 Task: Create in the project AgileGuru and in the Backlog issue 'Create a new online platform for online creative writing courses with advanced writing tools and peer review features' a child issue 'Kubernetes cluster backup and recovery testing and remediation', and assign it to team member softage.2@softage.net. Create in the project AgileGuru and in the Backlog issue 'Implement a new cloud-based project management system for a company with advanced project tracking and reporting features' a child issue 'Integration with point of sale systems', and assign it to team member softage.3@softage.net
Action: Mouse moved to (237, 59)
Screenshot: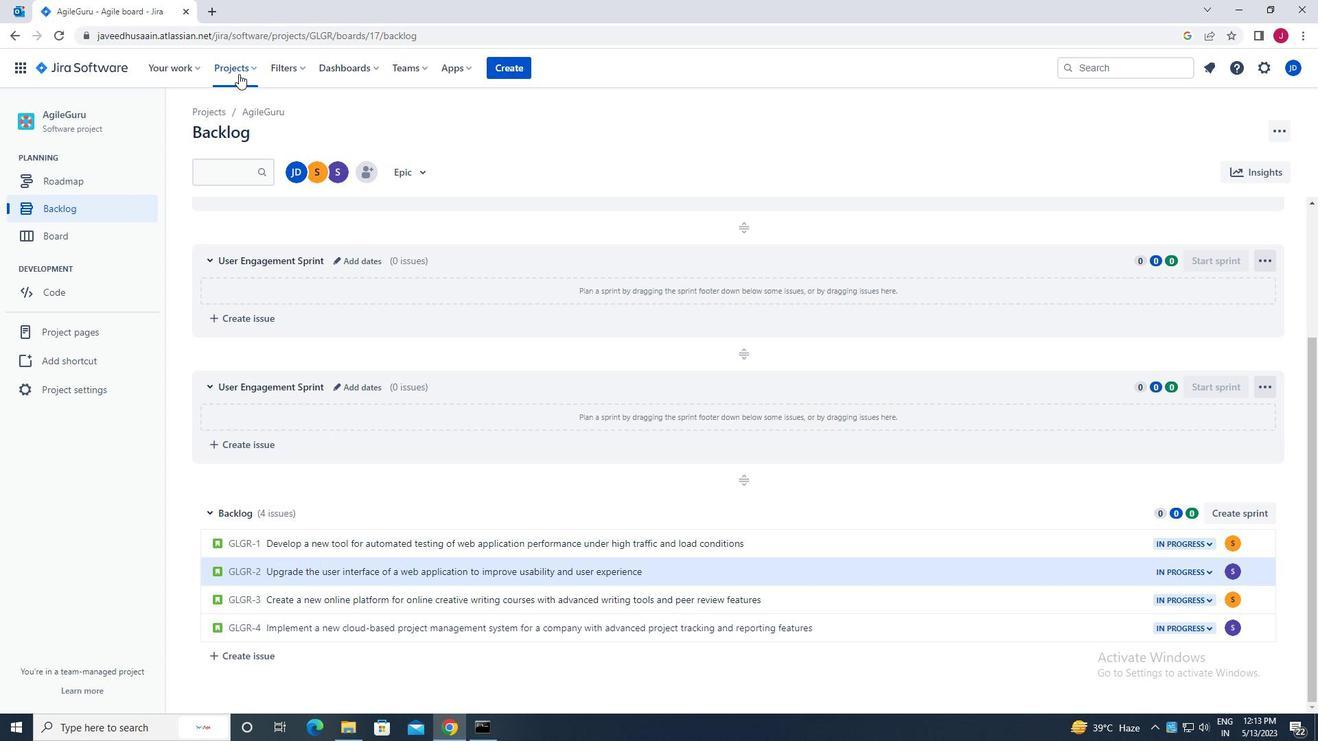 
Action: Mouse pressed left at (237, 59)
Screenshot: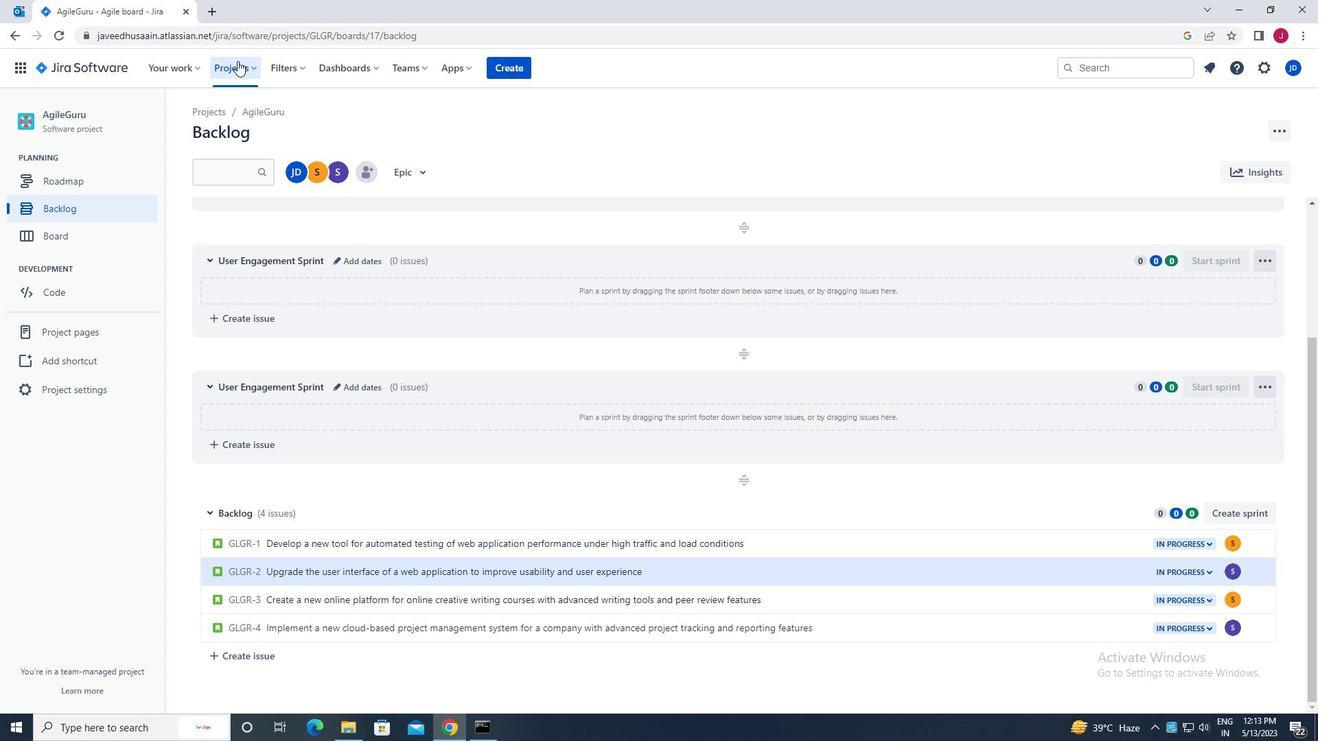 
Action: Mouse moved to (280, 126)
Screenshot: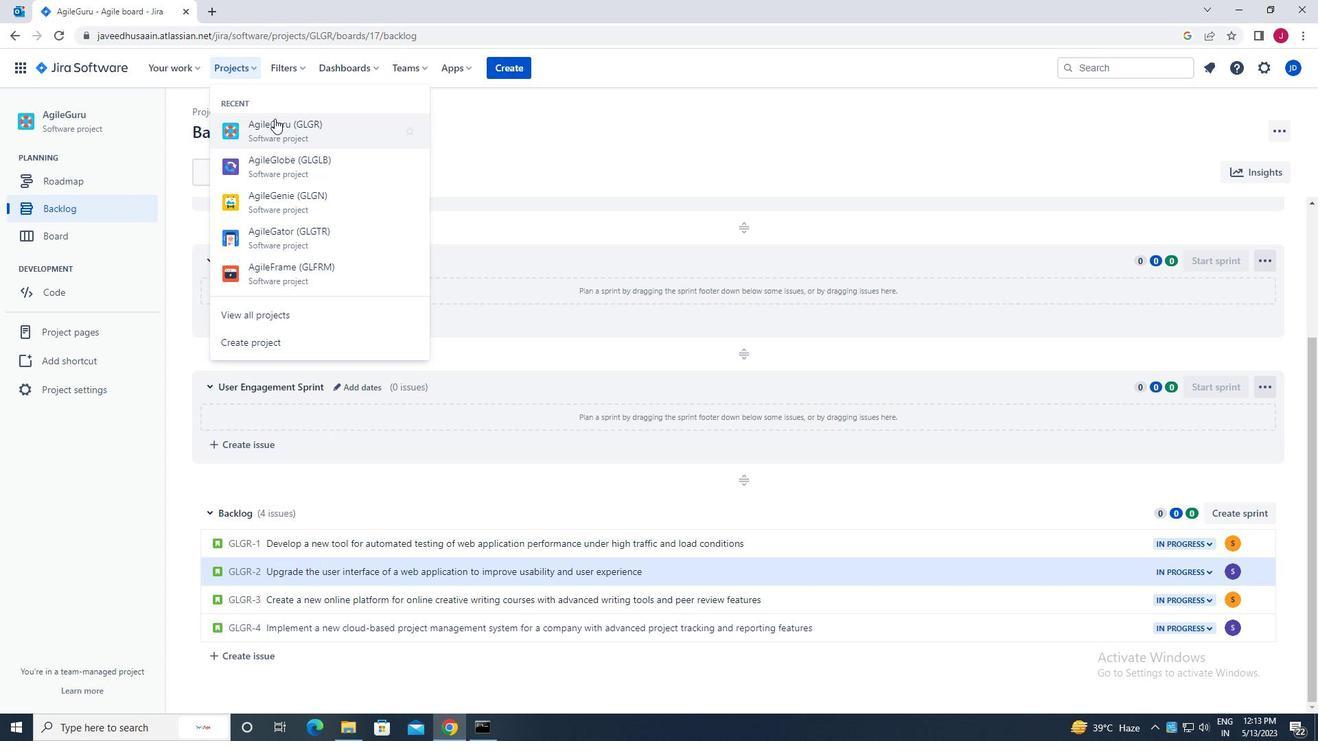 
Action: Mouse pressed left at (280, 126)
Screenshot: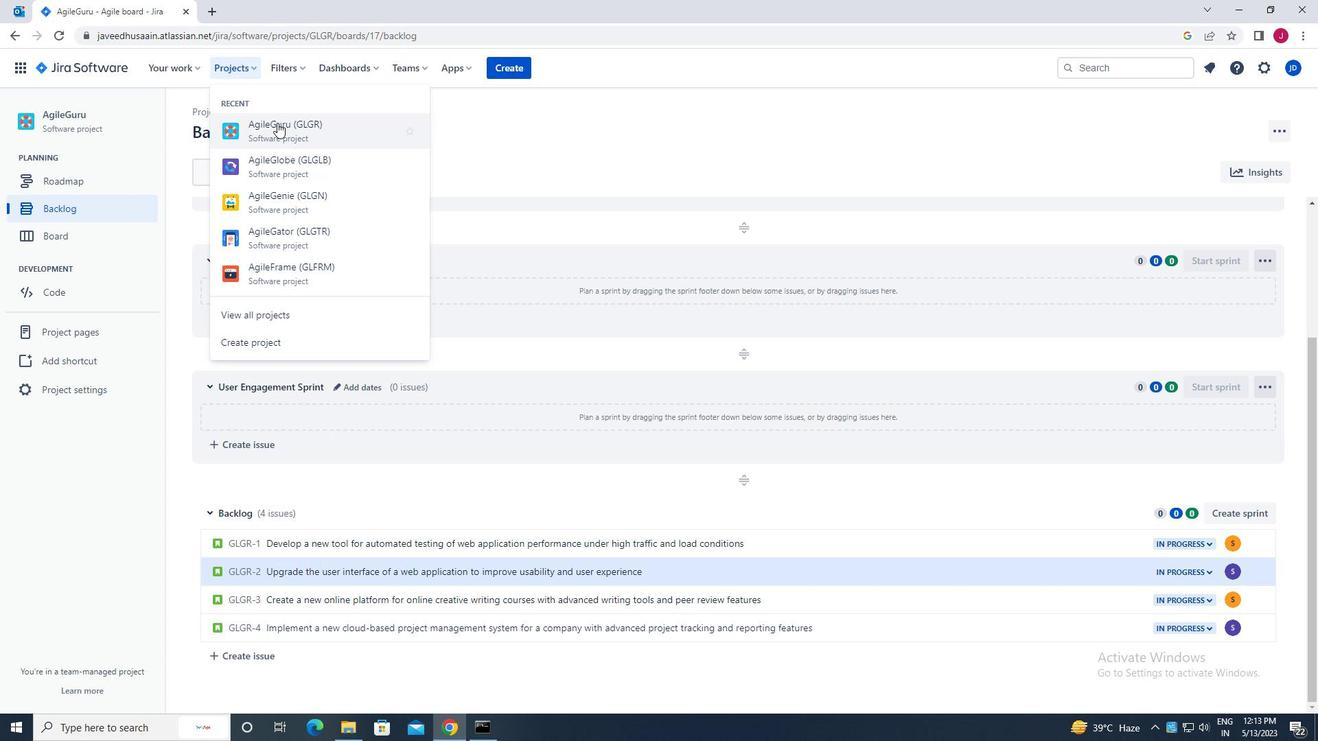 
Action: Mouse moved to (91, 210)
Screenshot: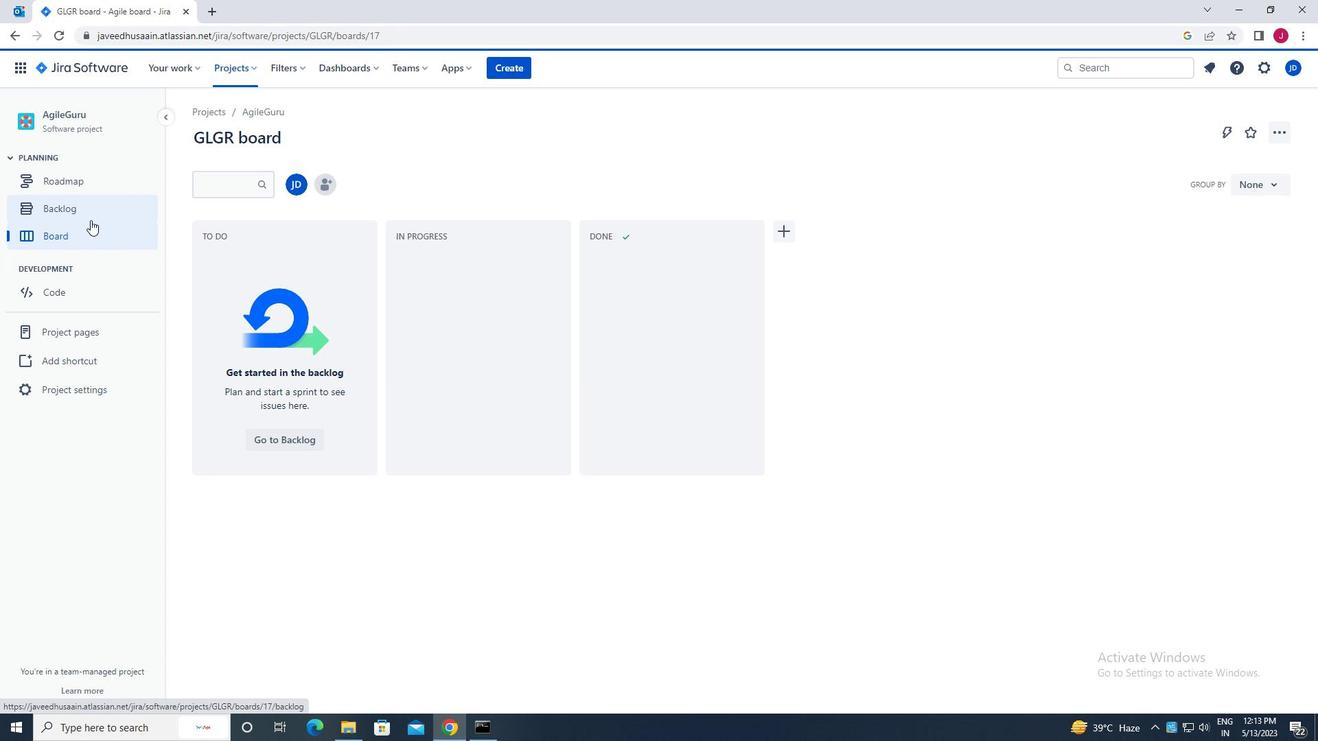 
Action: Mouse pressed left at (91, 210)
Screenshot: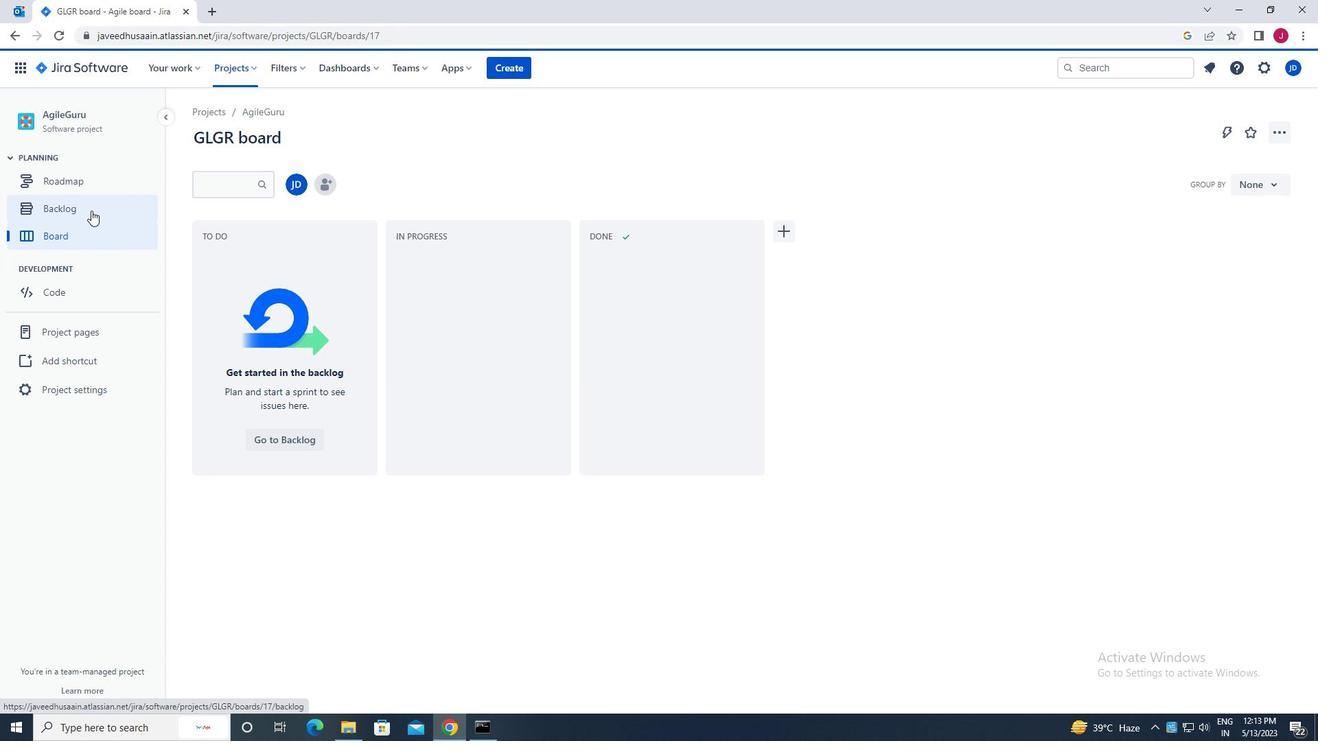 
Action: Mouse moved to (457, 543)
Screenshot: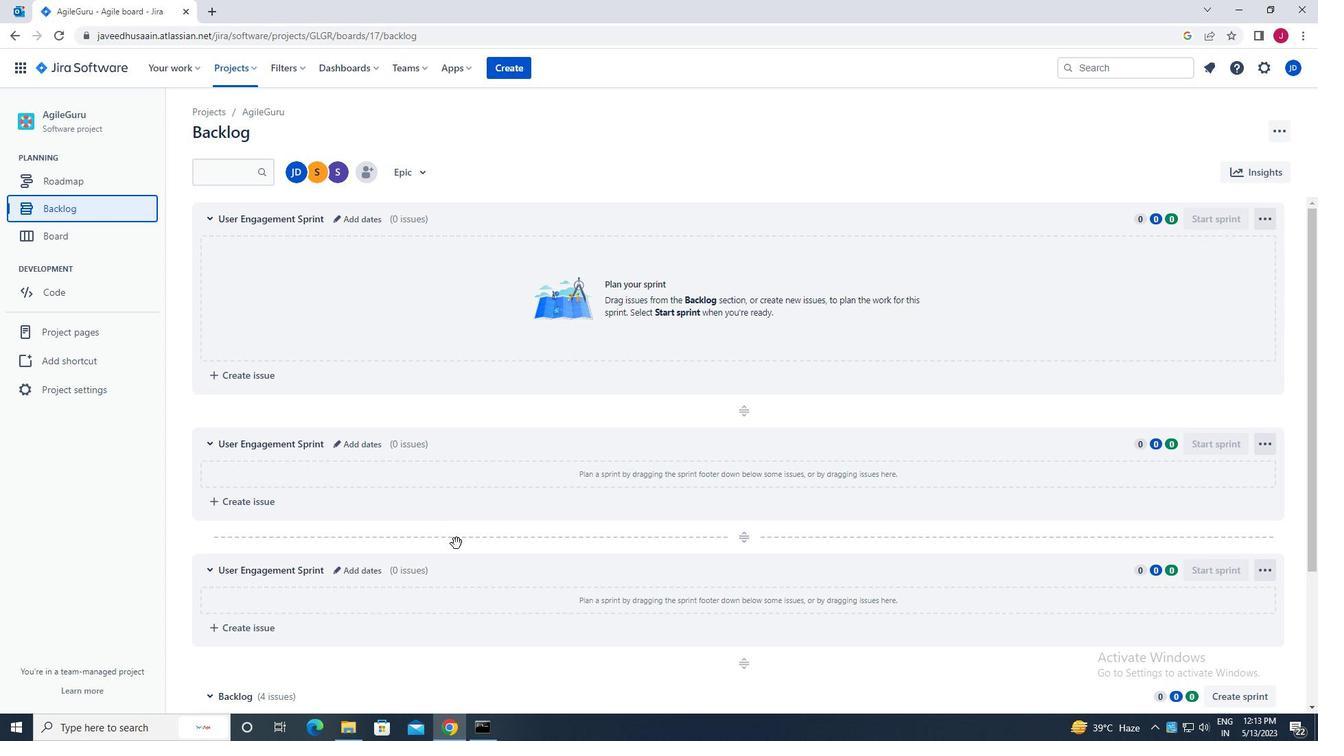 
Action: Mouse scrolled (457, 542) with delta (0, 0)
Screenshot: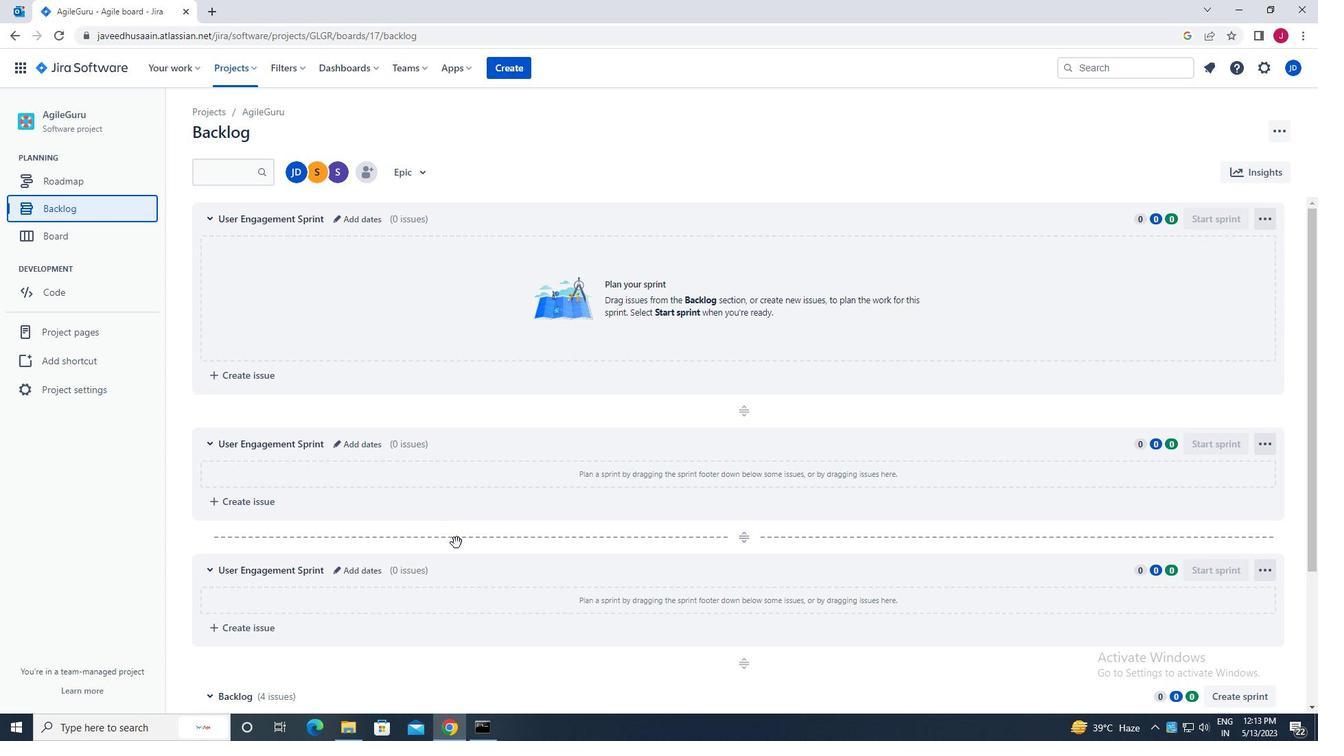 
Action: Mouse scrolled (457, 542) with delta (0, 0)
Screenshot: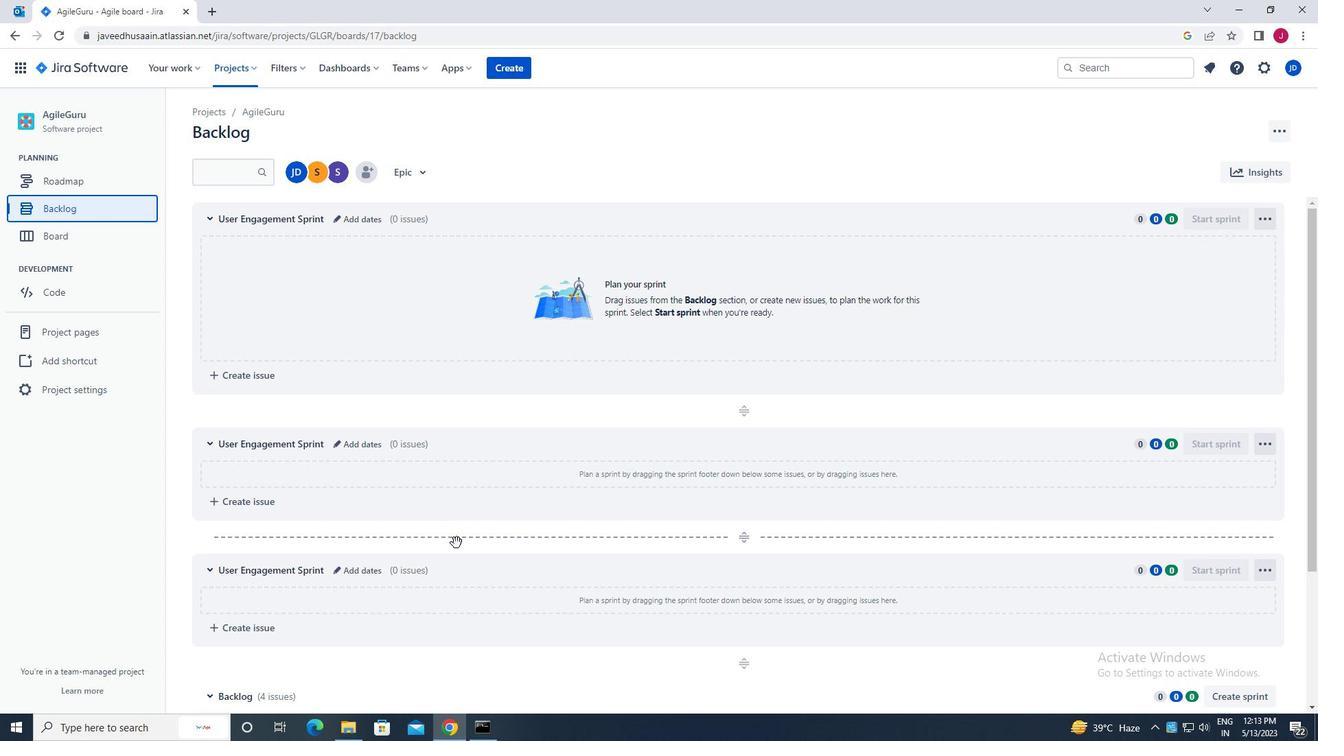 
Action: Mouse scrolled (457, 542) with delta (0, 0)
Screenshot: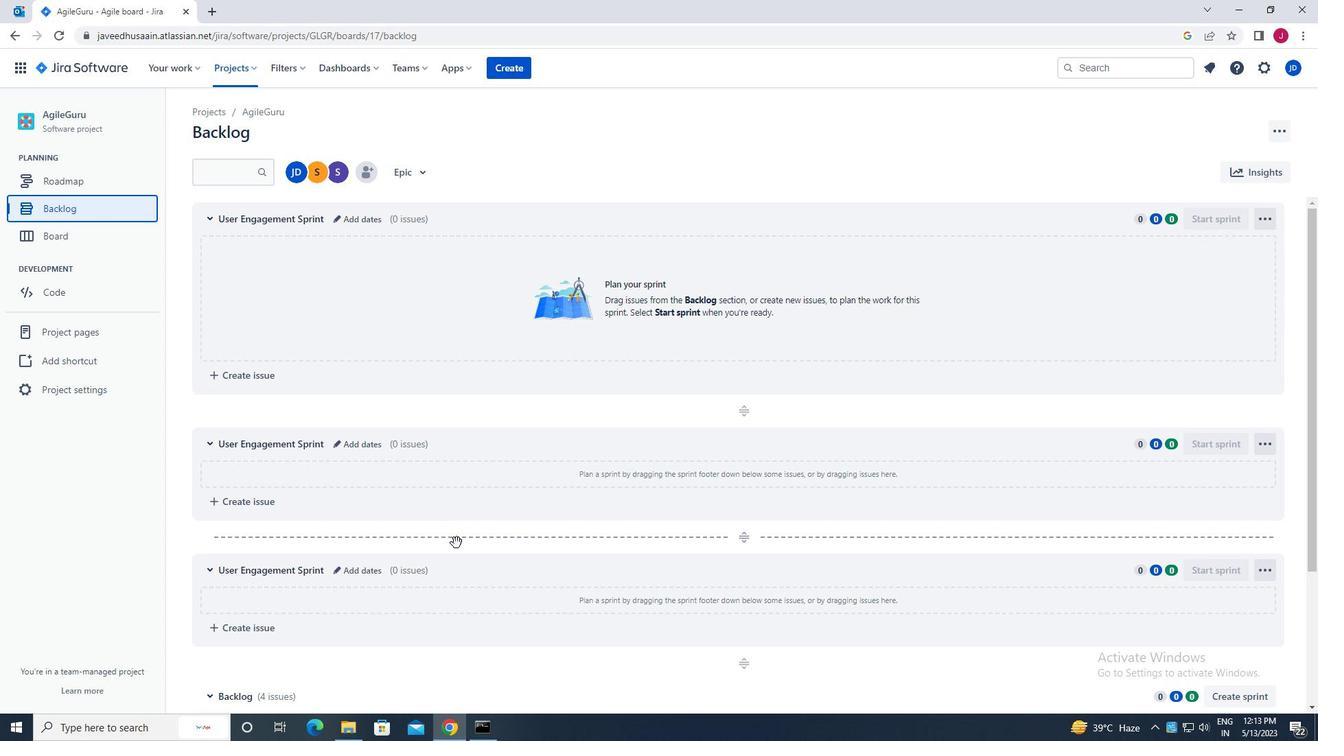 
Action: Mouse scrolled (457, 542) with delta (0, 0)
Screenshot: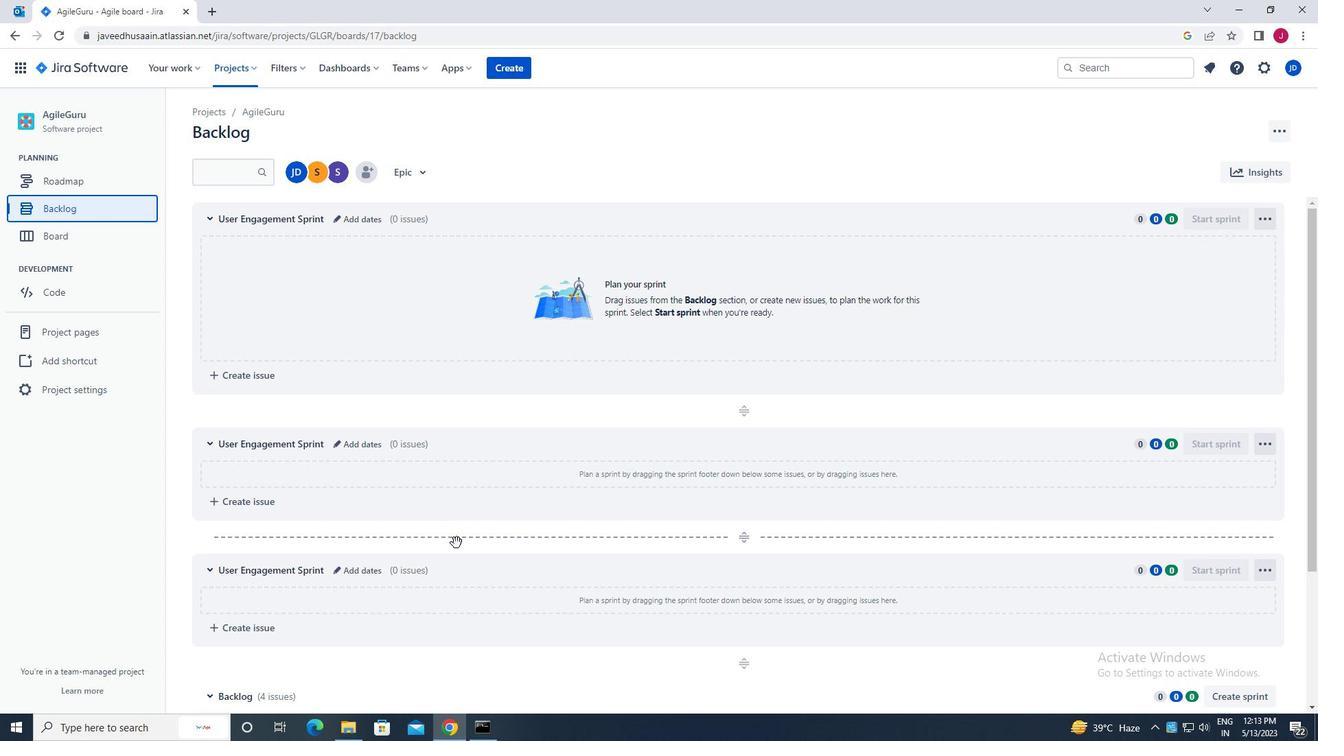 
Action: Mouse scrolled (457, 542) with delta (0, 0)
Screenshot: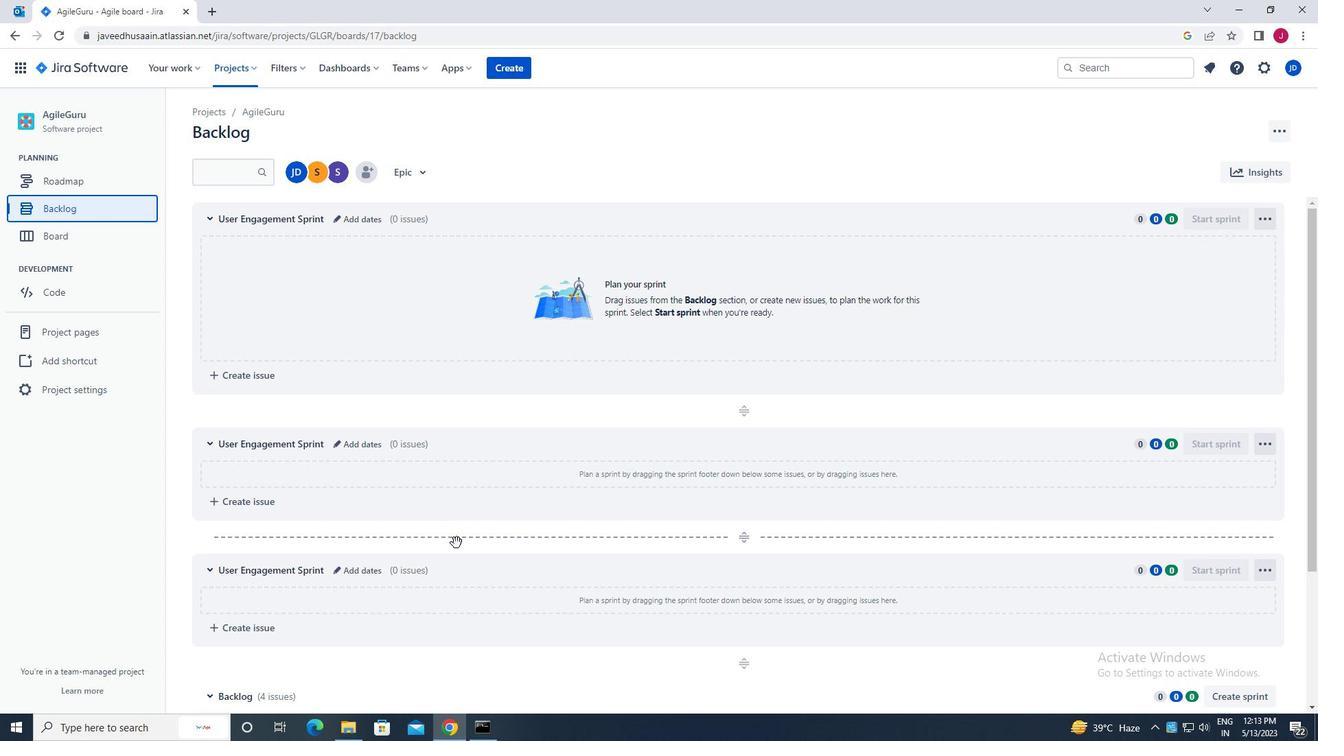 
Action: Mouse scrolled (457, 542) with delta (0, 0)
Screenshot: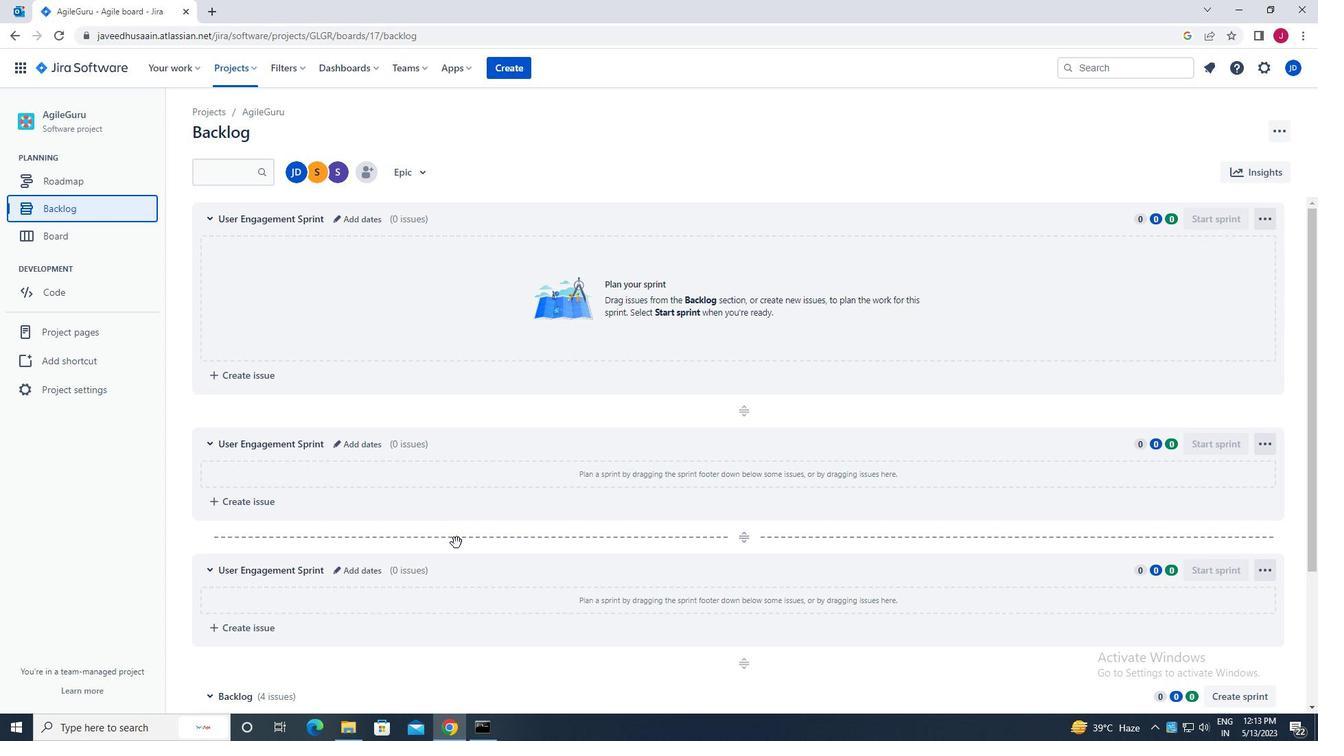 
Action: Mouse moved to (461, 546)
Screenshot: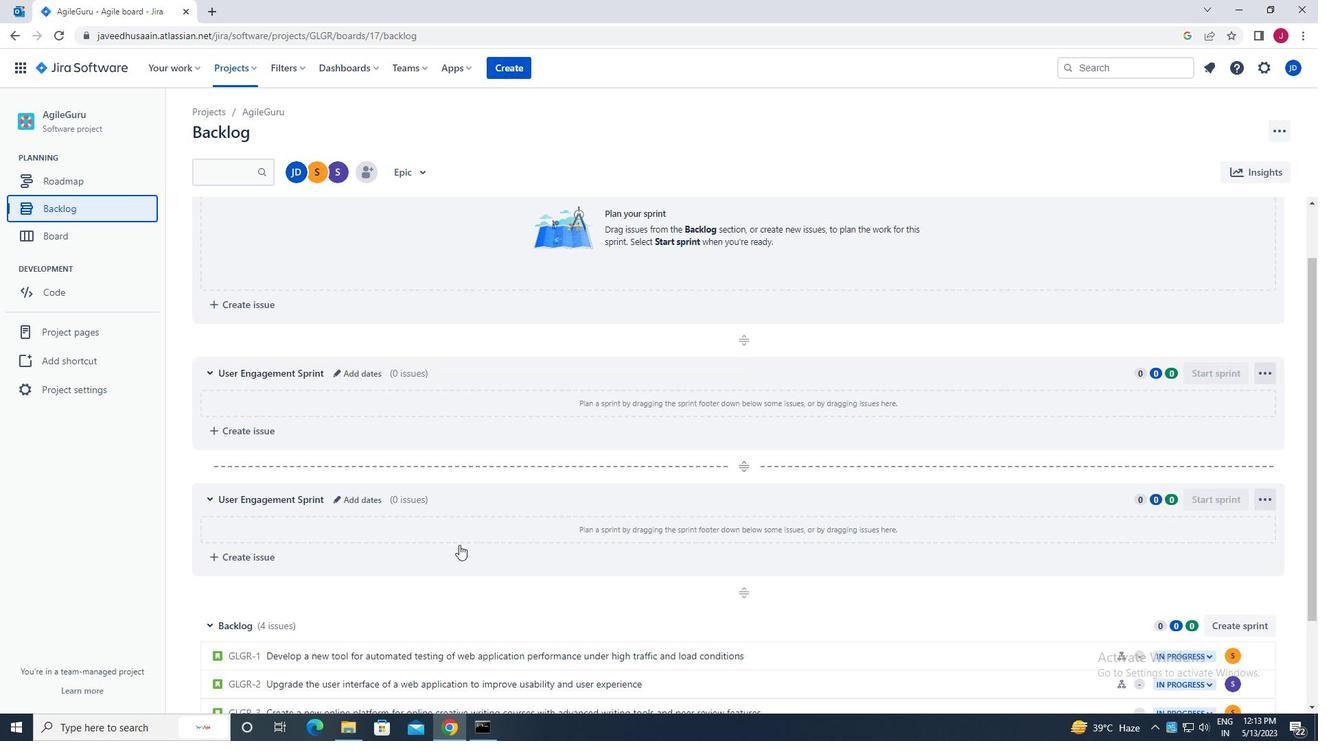 
Action: Mouse scrolled (461, 545) with delta (0, 0)
Screenshot: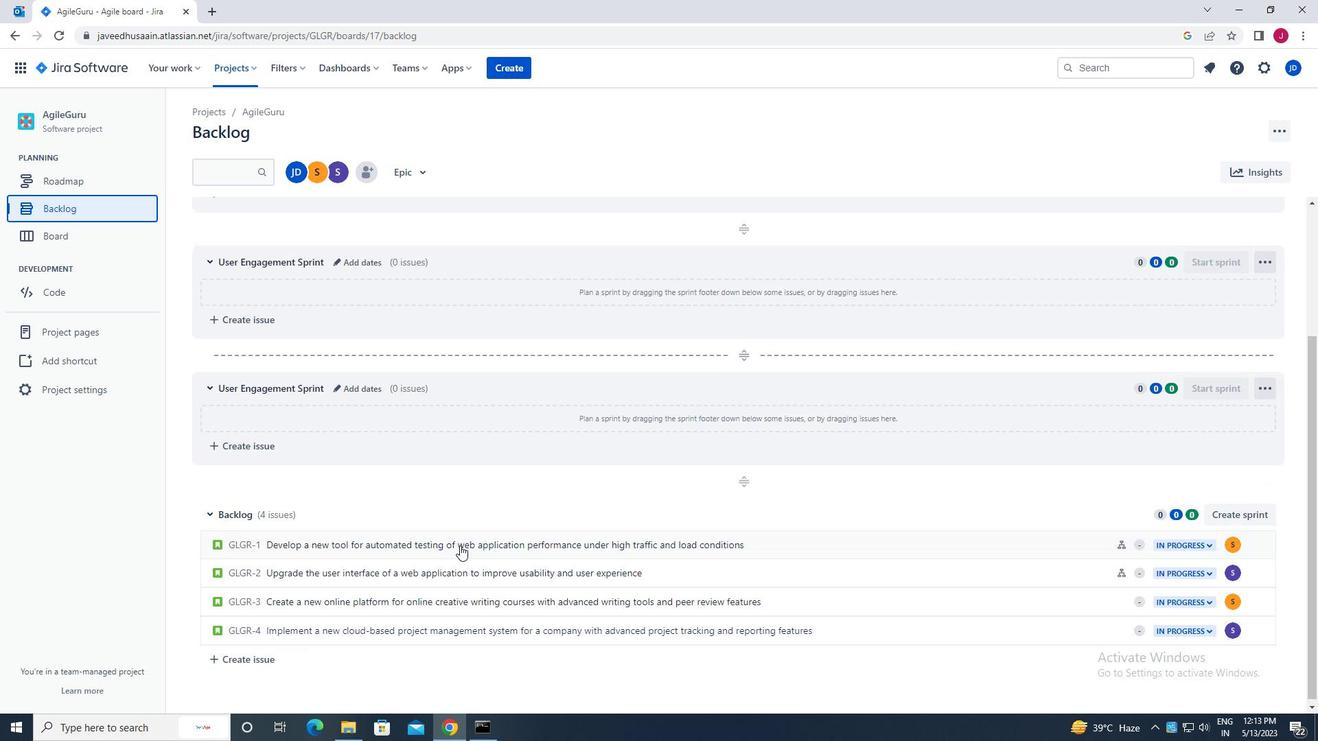 
Action: Mouse moved to (462, 546)
Screenshot: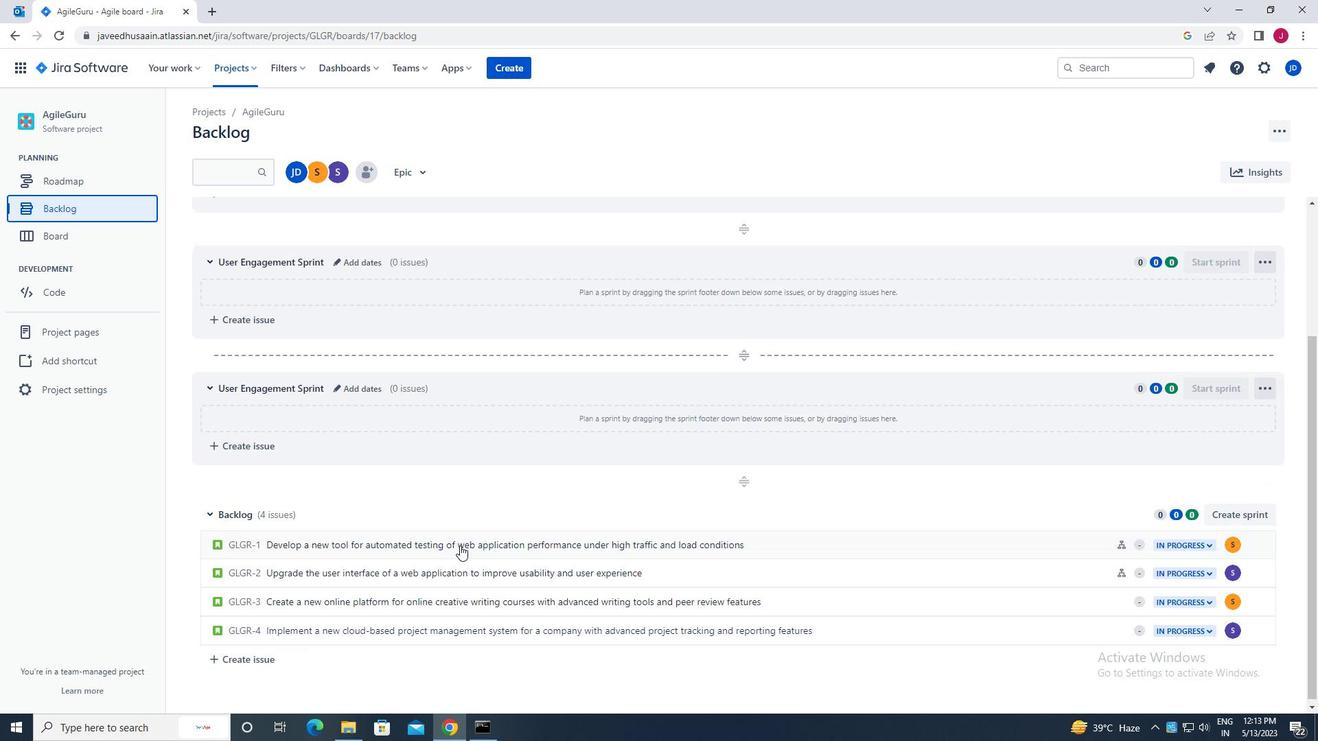 
Action: Mouse scrolled (462, 545) with delta (0, 0)
Screenshot: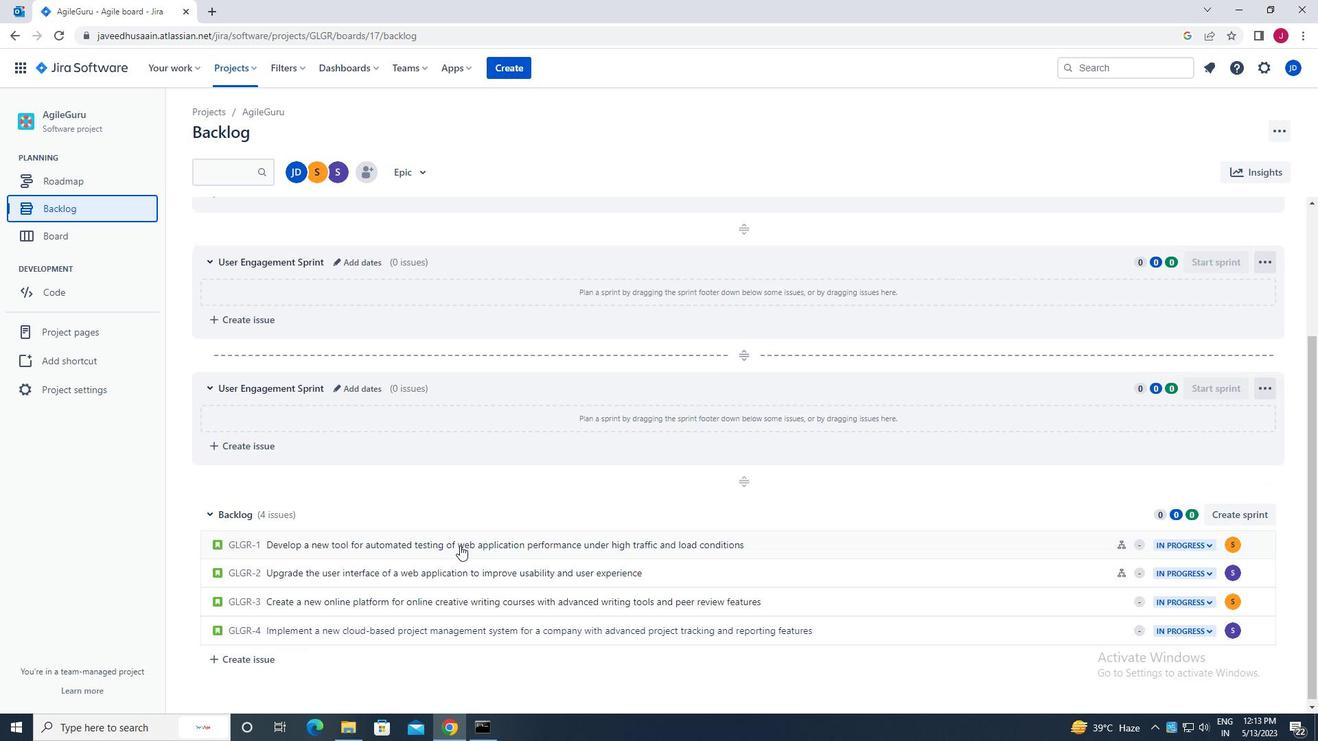 
Action: Mouse moved to (462, 547)
Screenshot: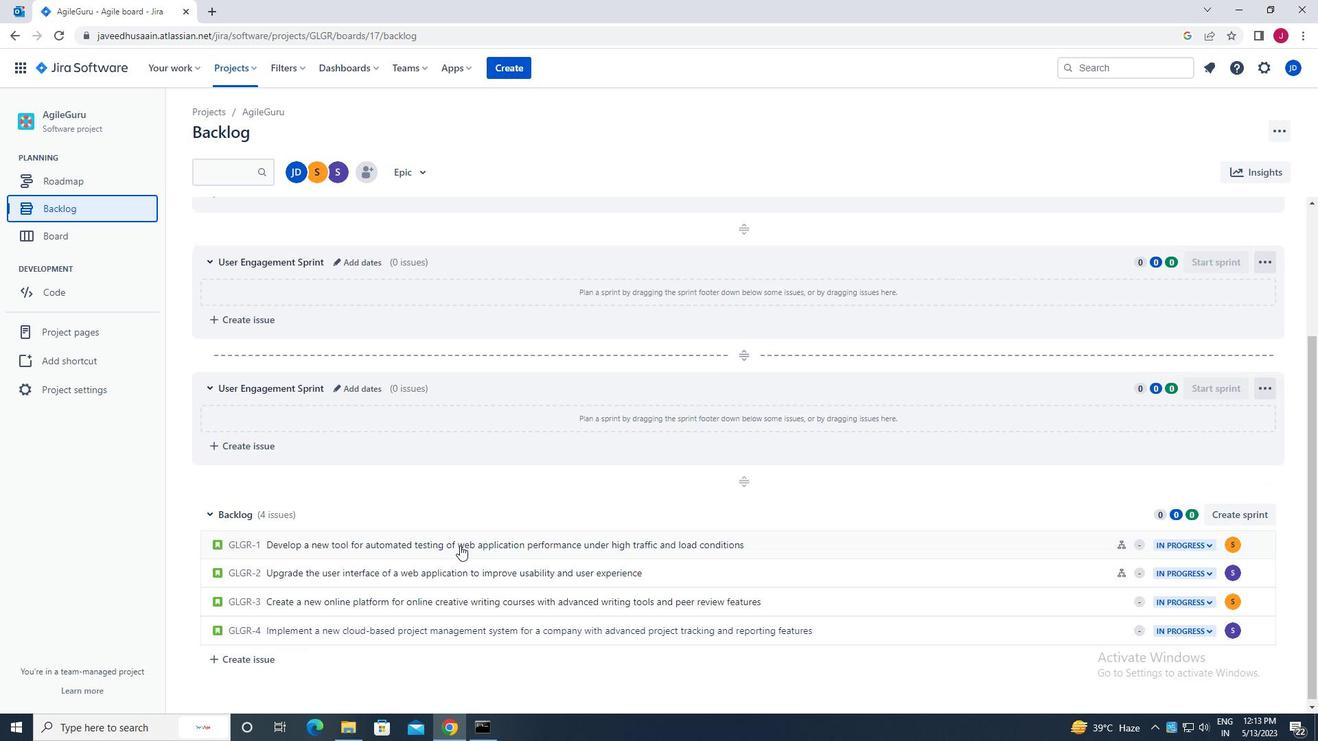 
Action: Mouse scrolled (462, 546) with delta (0, 0)
Screenshot: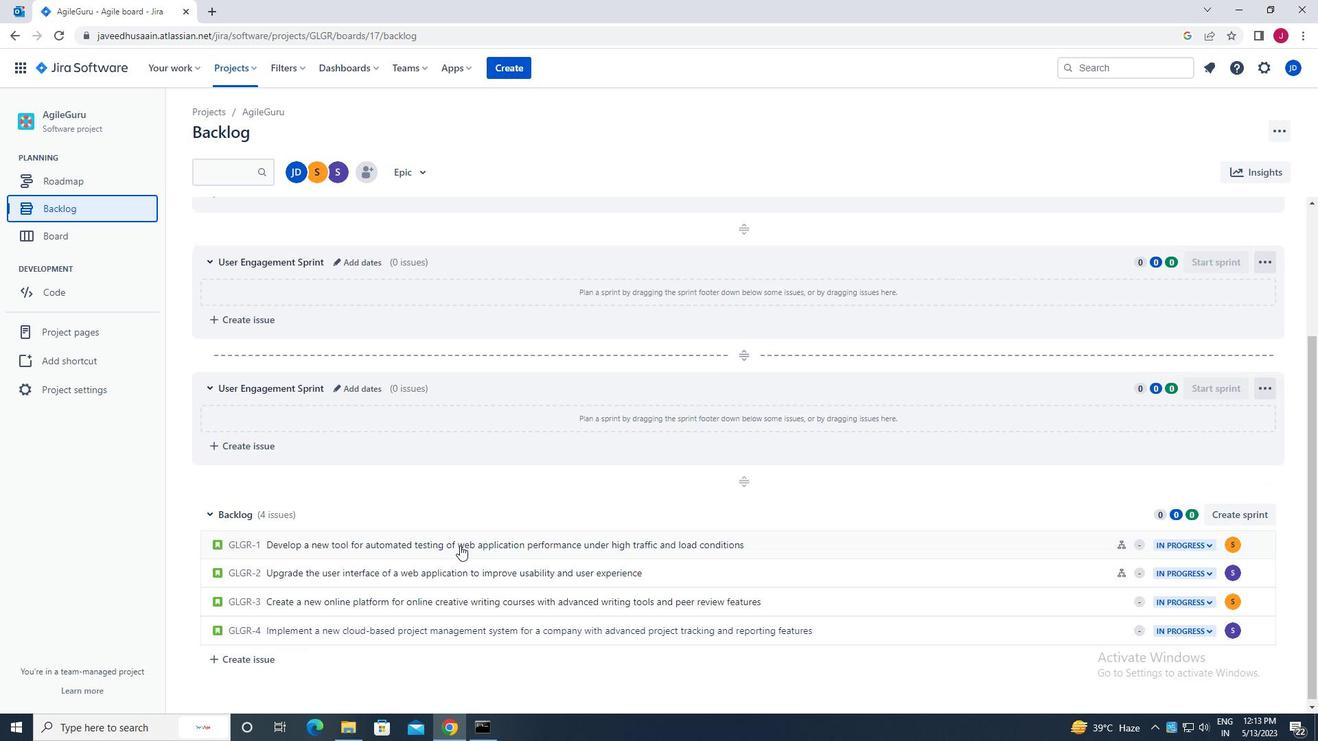 
Action: Mouse moved to (462, 547)
Screenshot: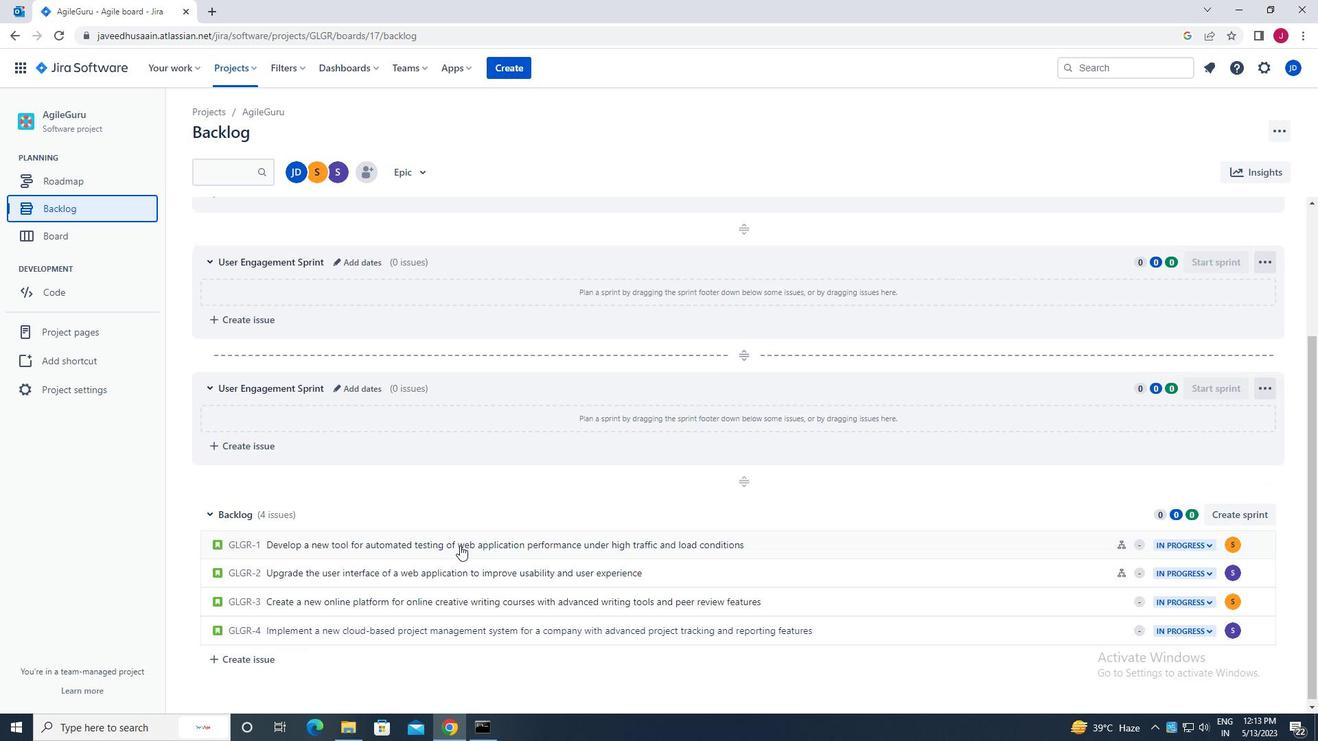 
Action: Mouse scrolled (462, 546) with delta (0, 0)
Screenshot: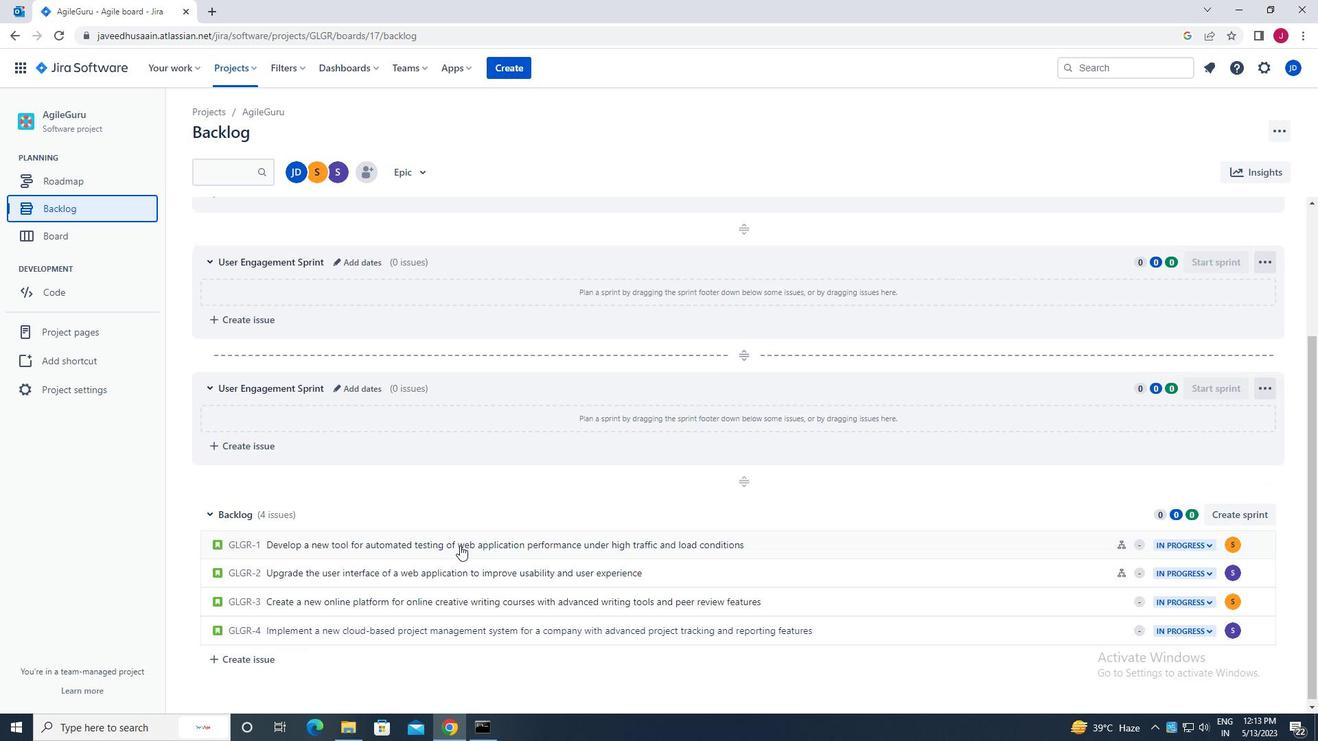 
Action: Mouse moved to (463, 547)
Screenshot: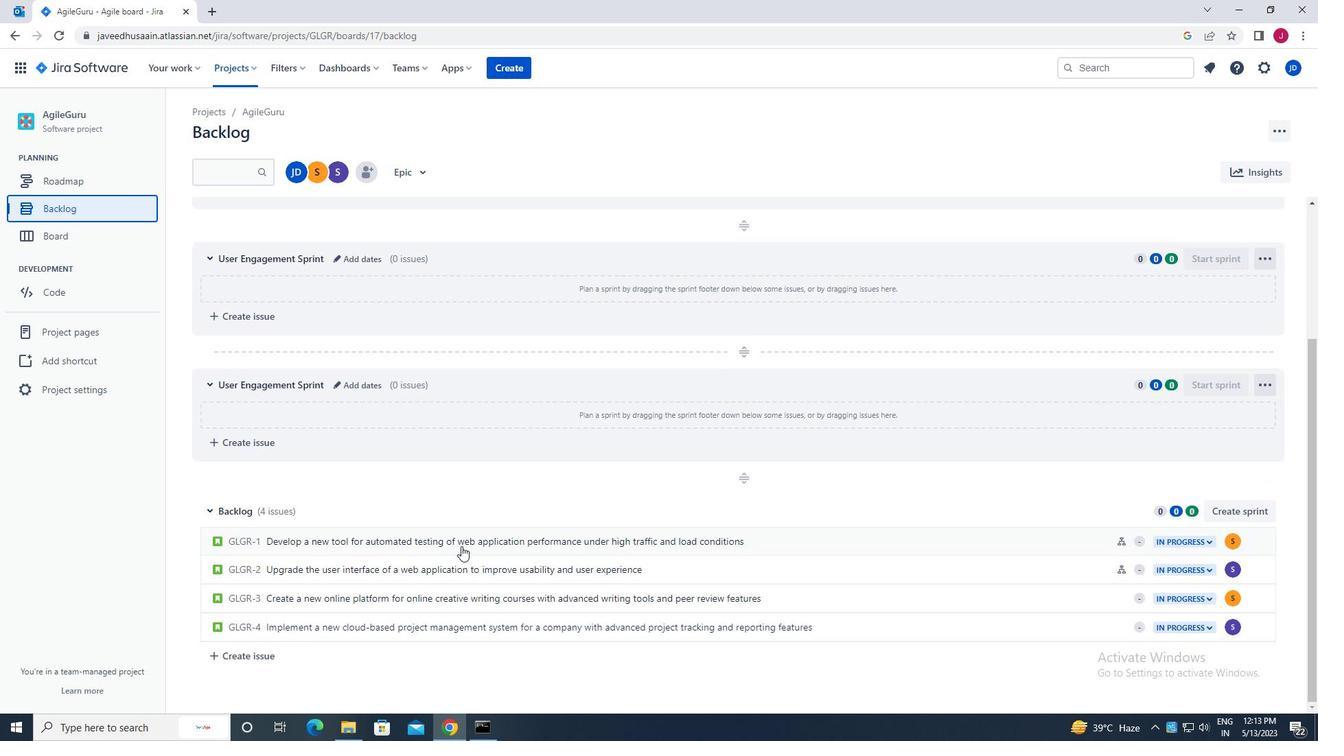 
Action: Mouse scrolled (463, 547) with delta (0, 0)
Screenshot: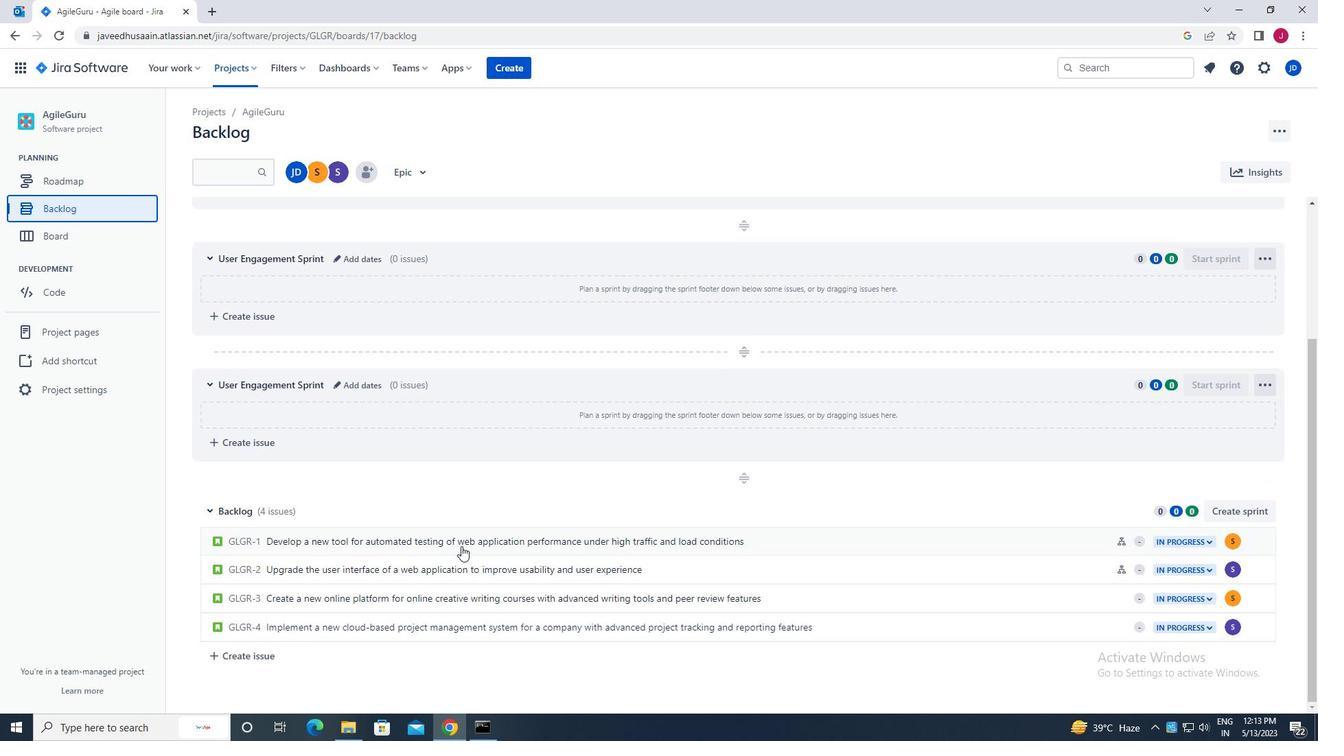 
Action: Mouse moved to (464, 548)
Screenshot: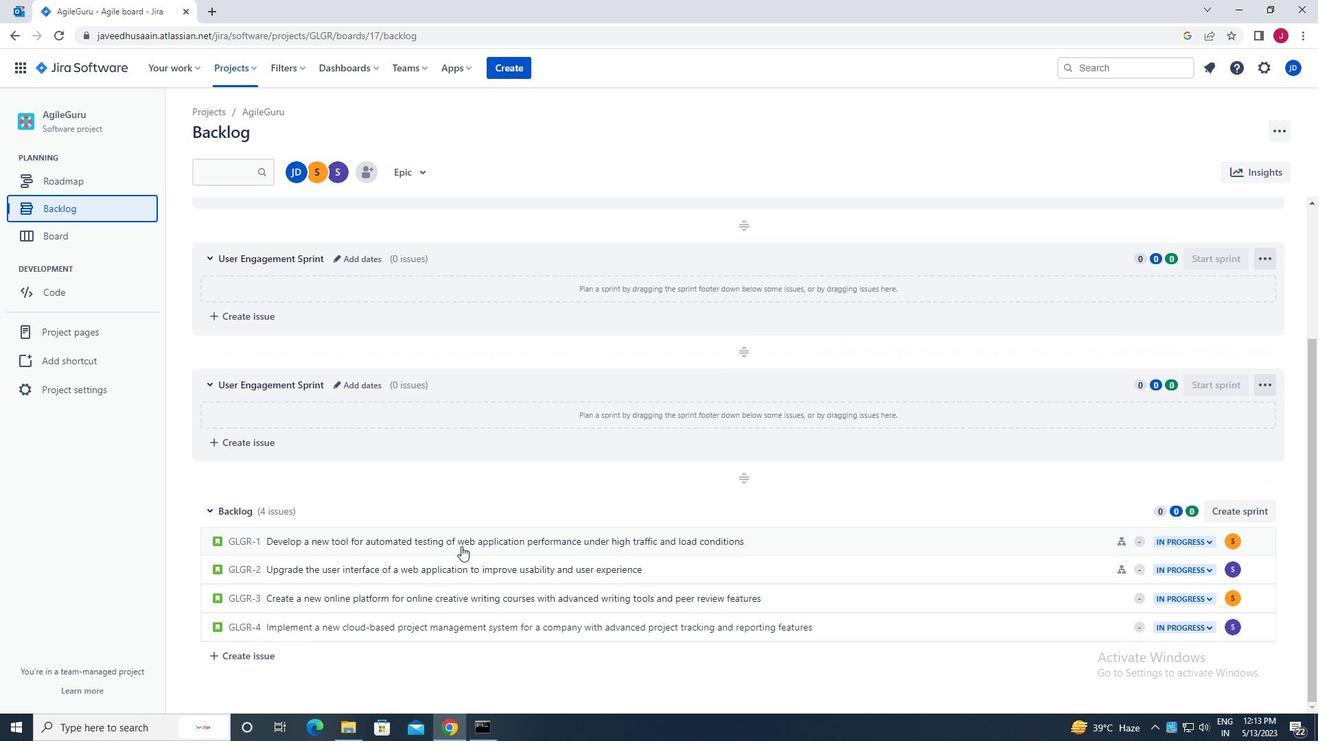 
Action: Mouse scrolled (464, 547) with delta (0, 0)
Screenshot: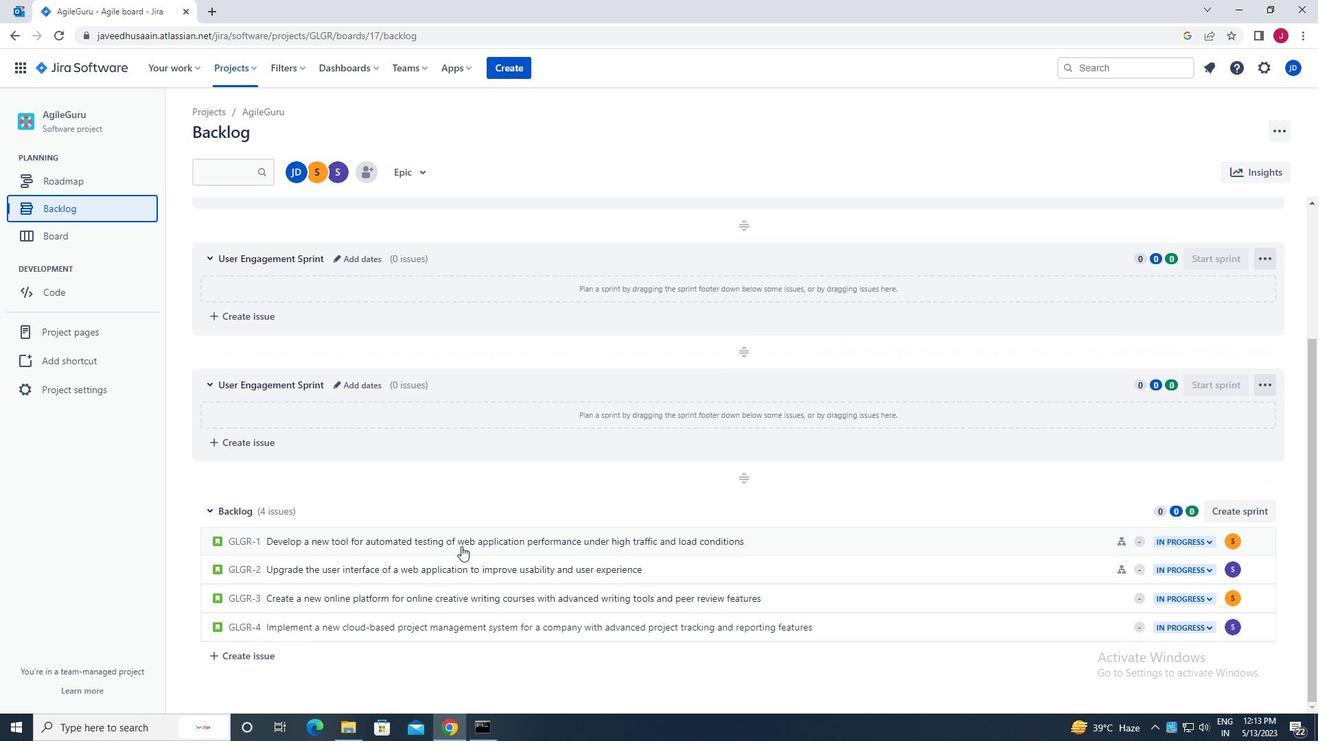 
Action: Mouse moved to (1027, 598)
Screenshot: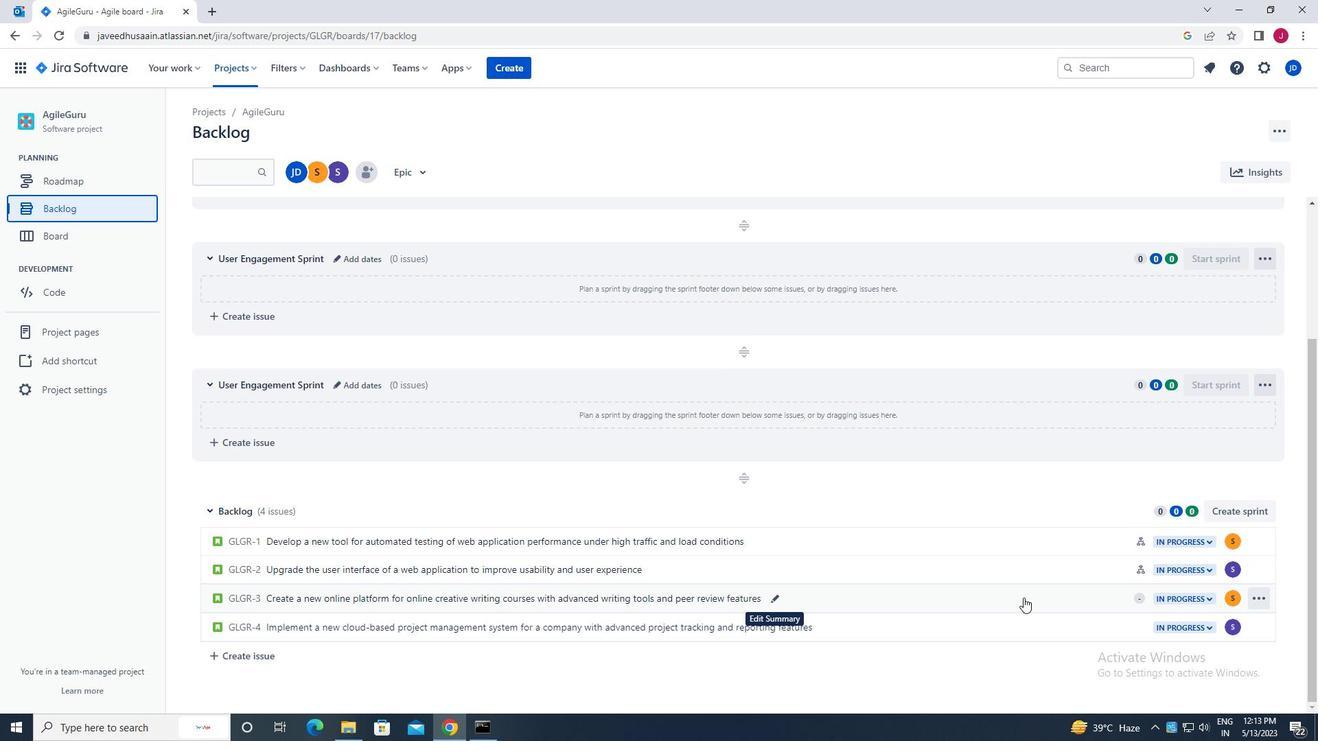 
Action: Mouse pressed left at (1027, 598)
Screenshot: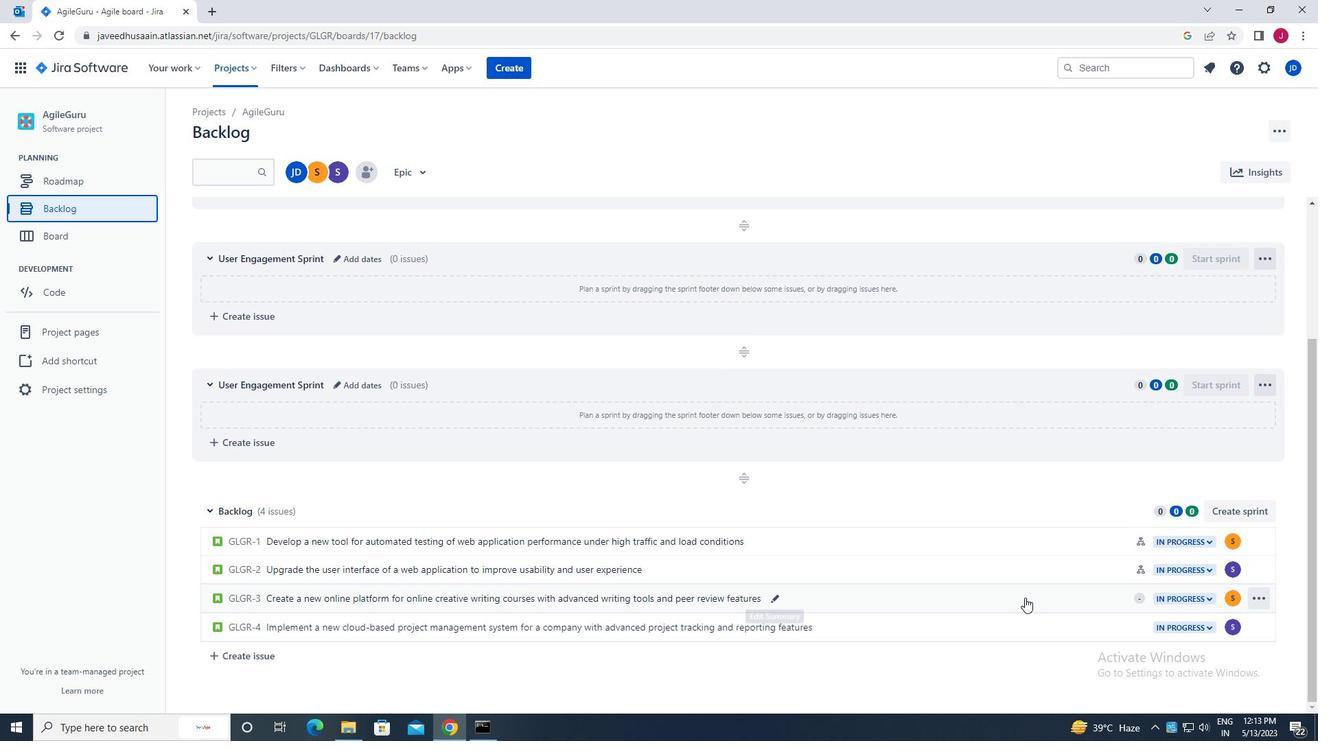 
Action: Mouse moved to (1075, 334)
Screenshot: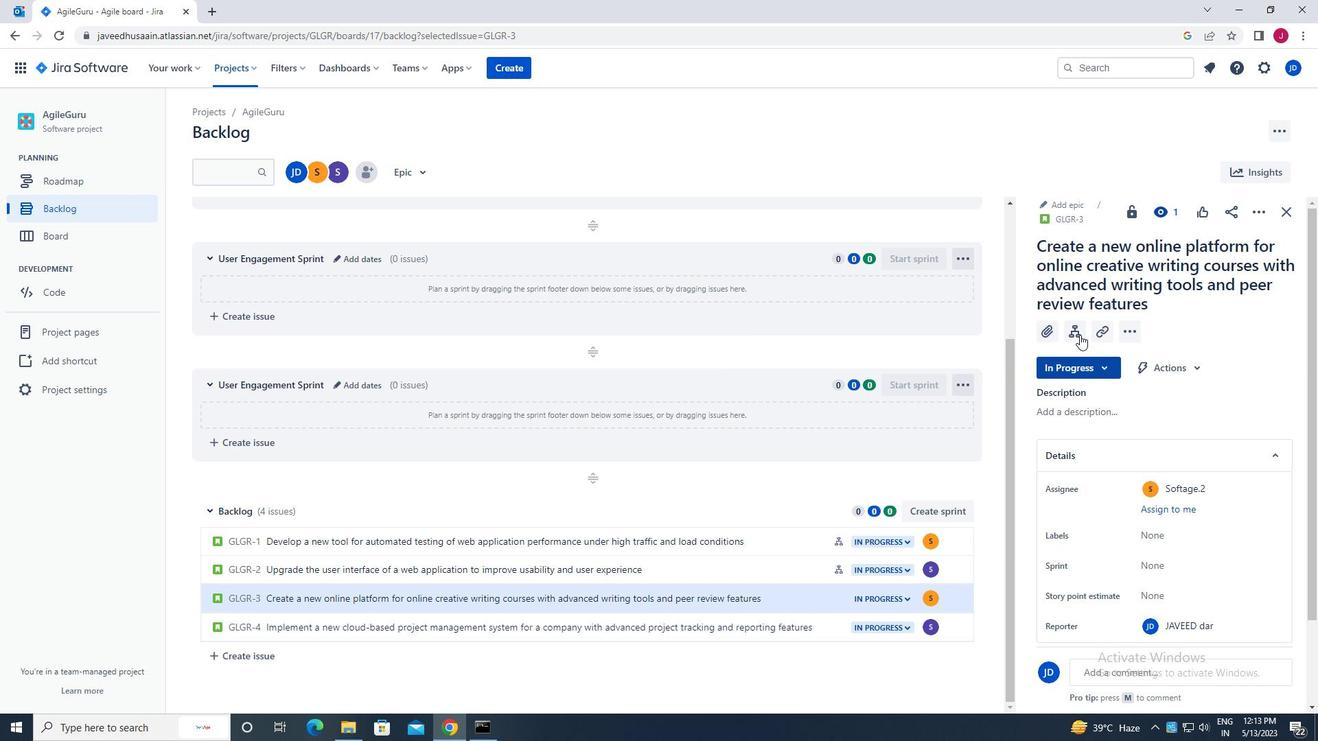 
Action: Mouse pressed left at (1075, 334)
Screenshot: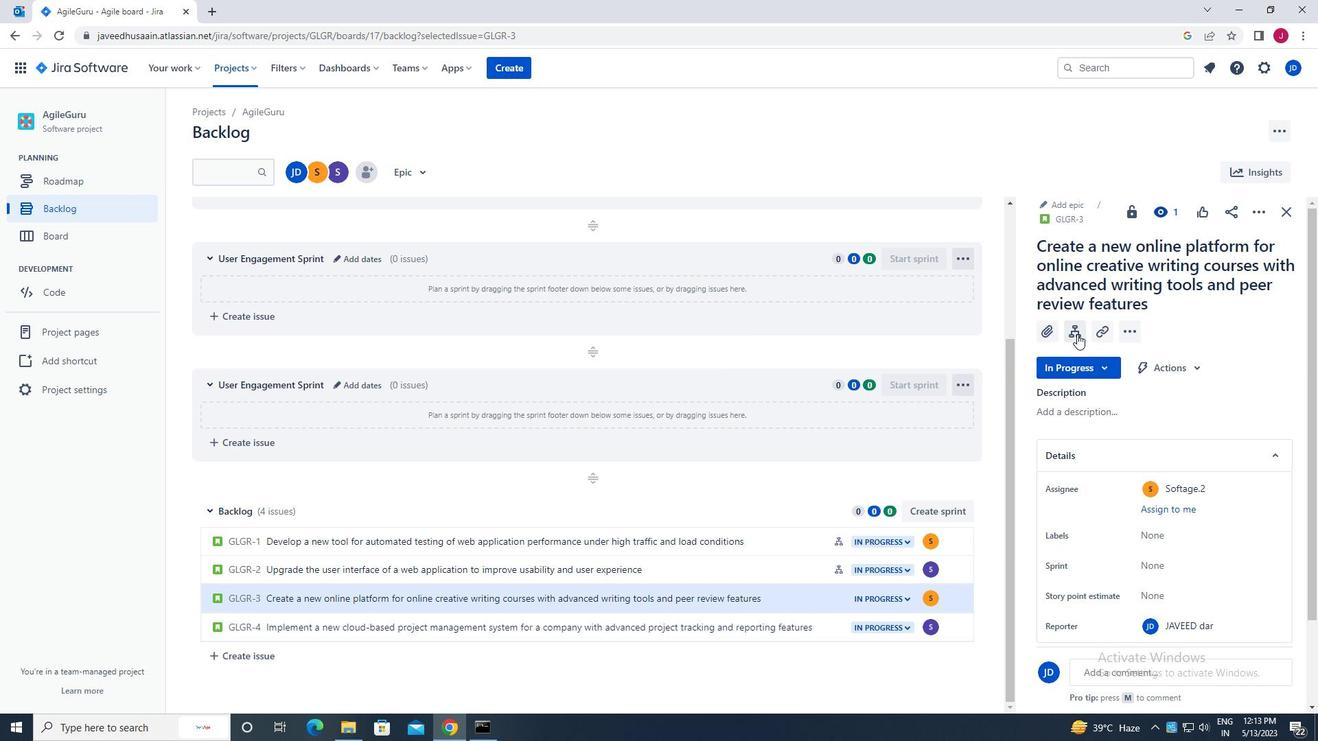 
Action: Mouse moved to (1069, 443)
Screenshot: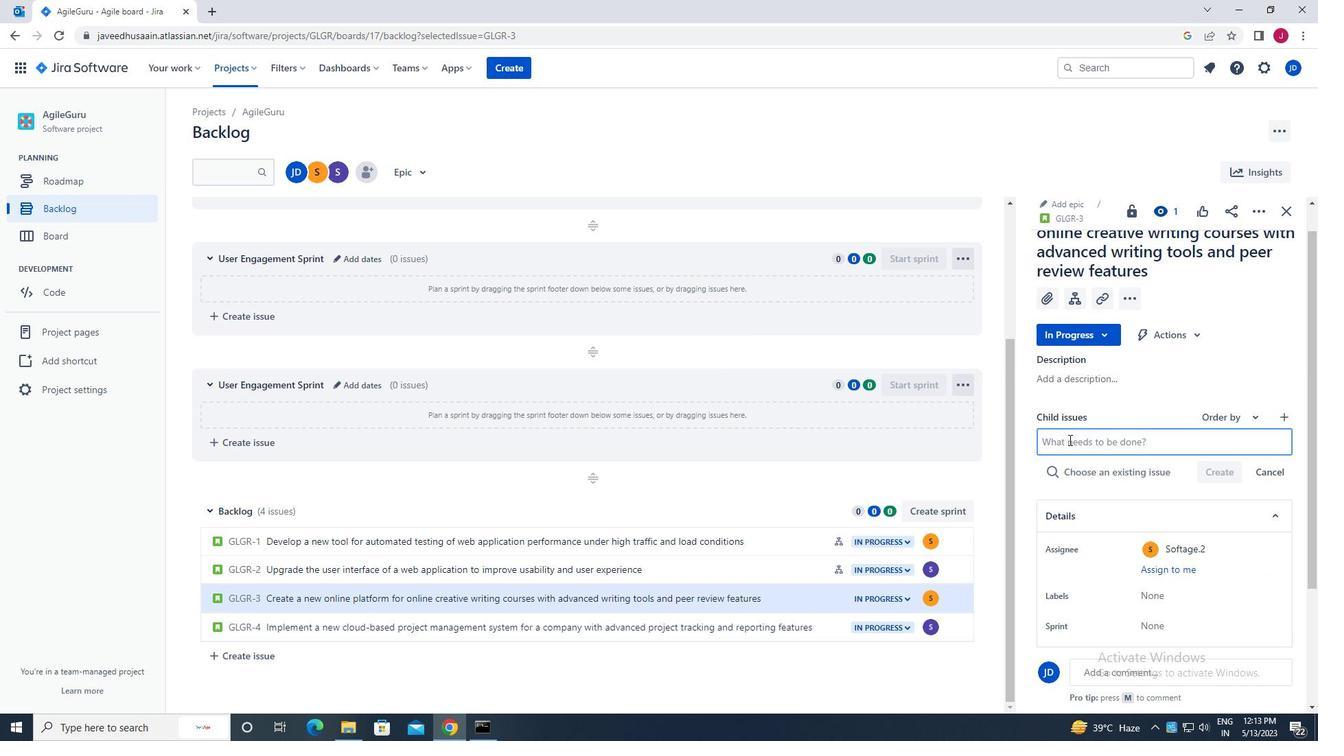 
Action: Mouse pressed left at (1069, 443)
Screenshot: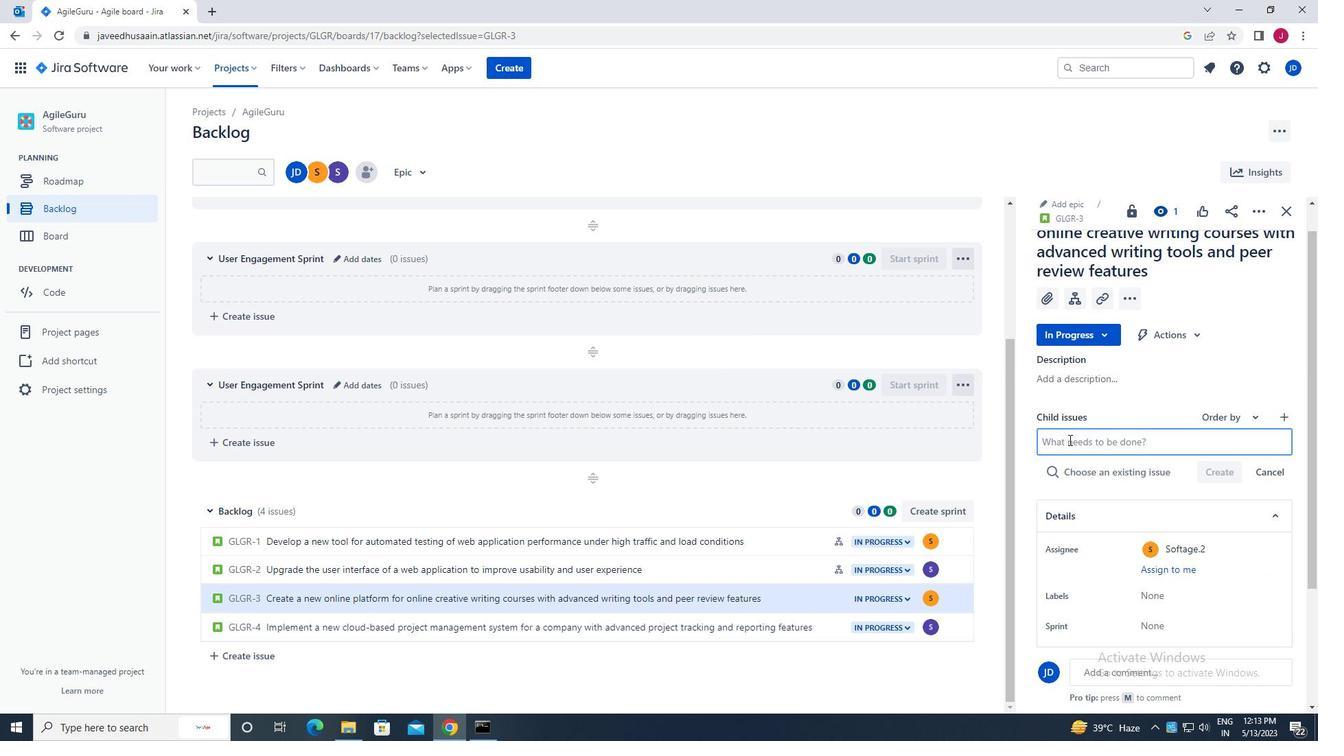 
Action: Mouse moved to (1071, 443)
Screenshot: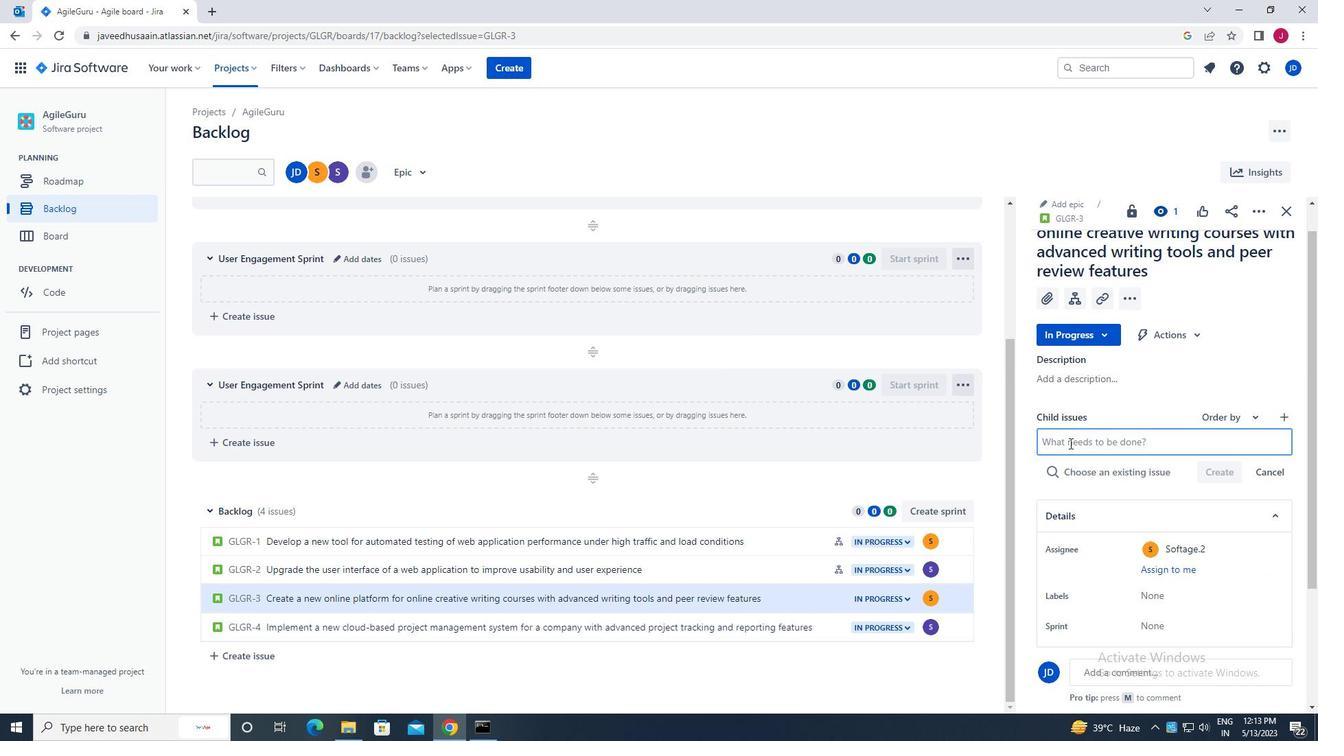 
Action: Key pressed k<Key.caps_lock>ubernetes<Key.space>cluster<Key.space>backup<Key.space>and<Key.space>recovery<Key.space>testing<Key.space>and<Key.space>remediation<Key.space><Key.enter>
Screenshot: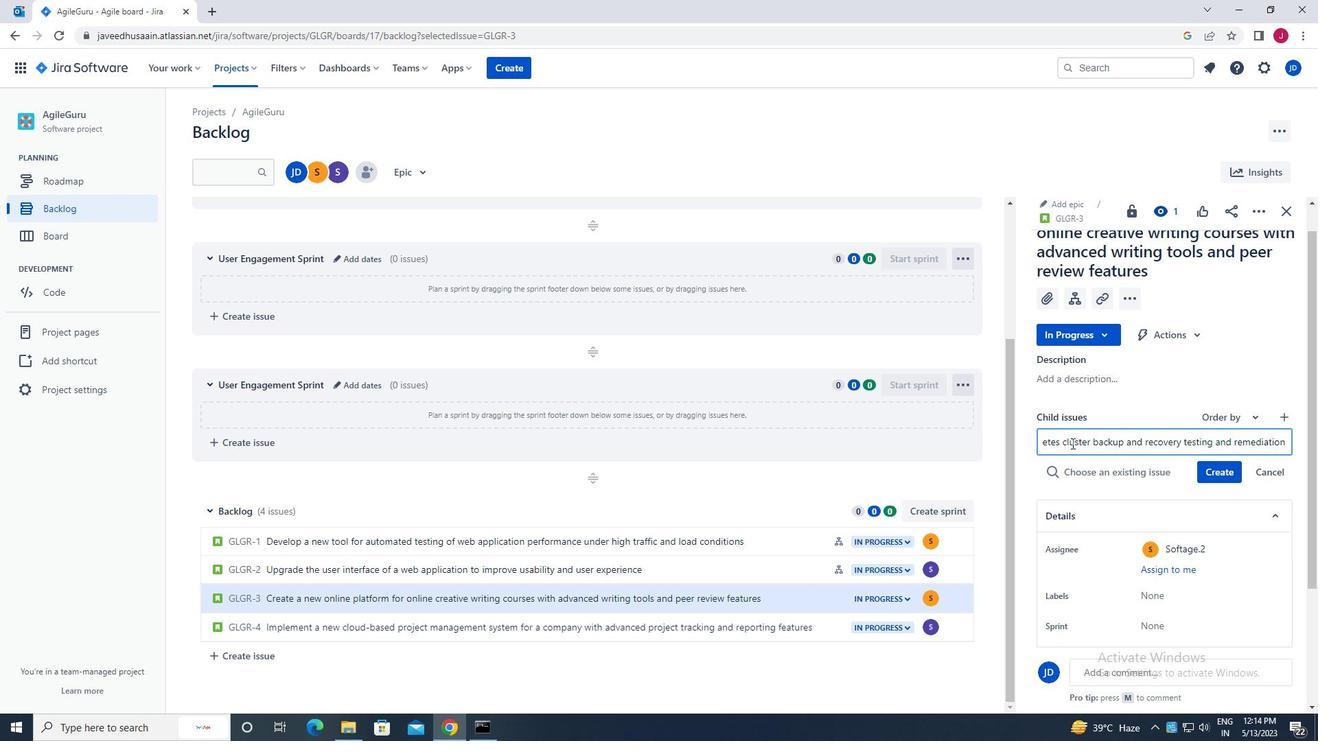 
Action: Mouse moved to (1228, 446)
Screenshot: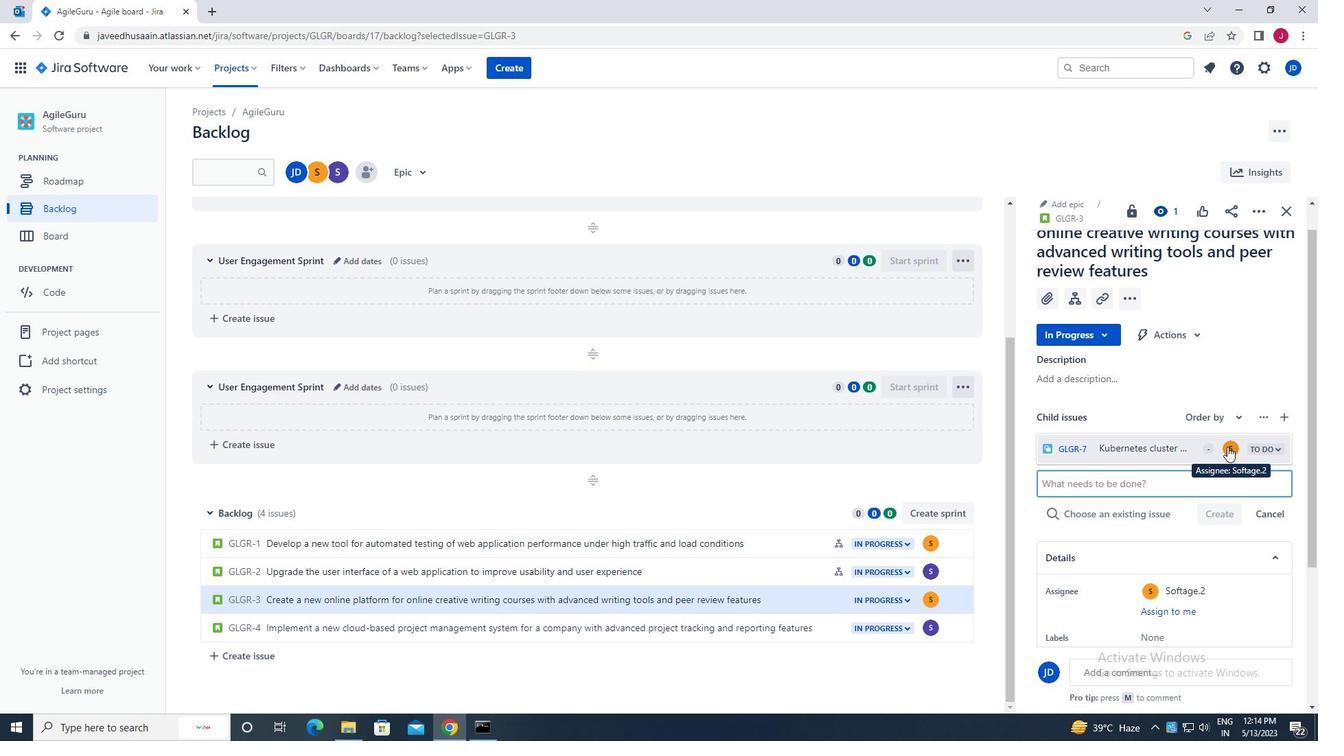 
Action: Mouse pressed left at (1228, 446)
Screenshot: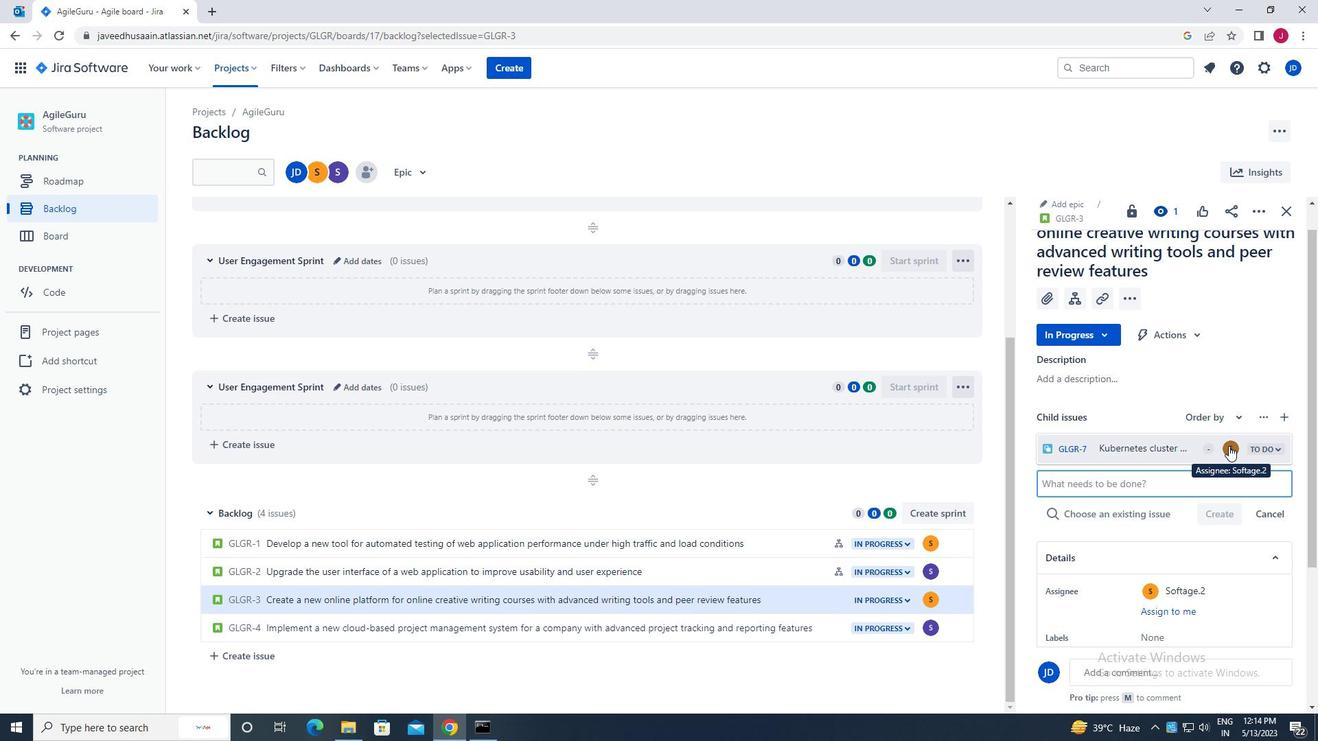 
Action: Mouse moved to (1095, 390)
Screenshot: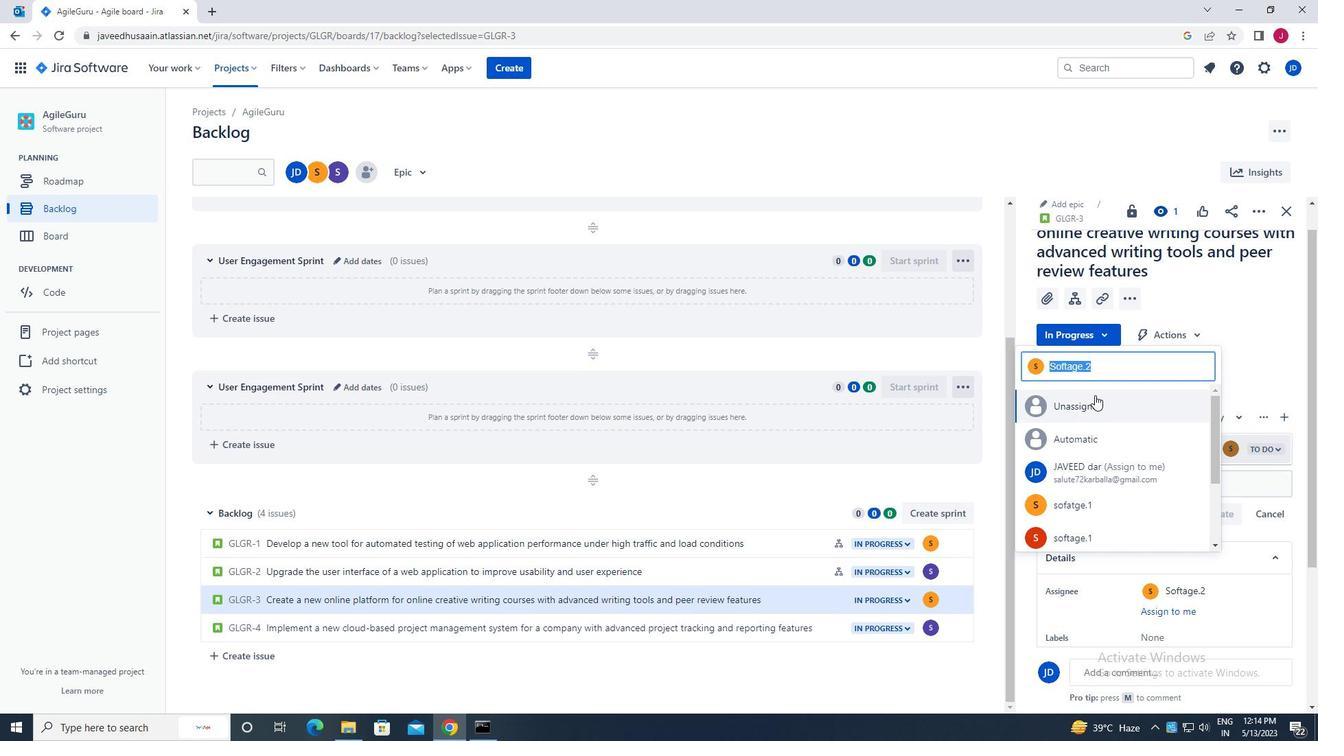 
Action: Key pressed soft
Screenshot: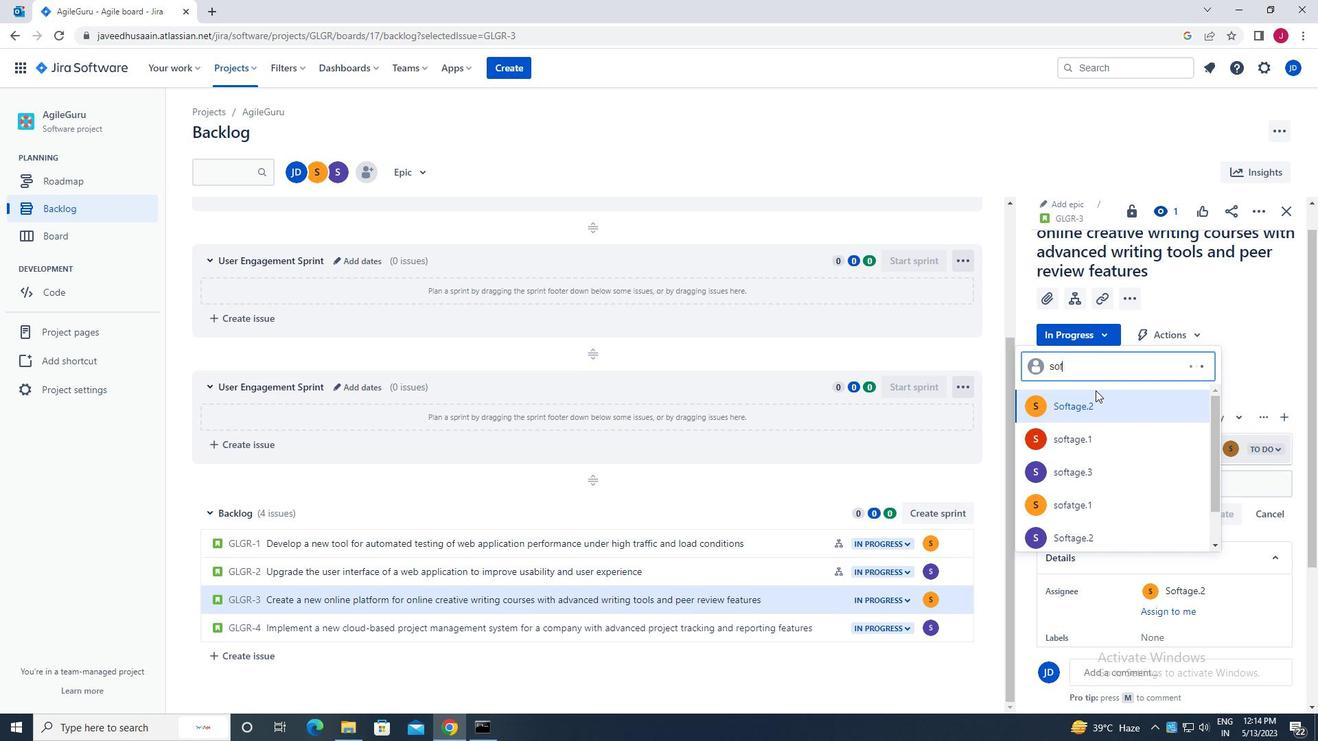 
Action: Mouse moved to (1119, 437)
Screenshot: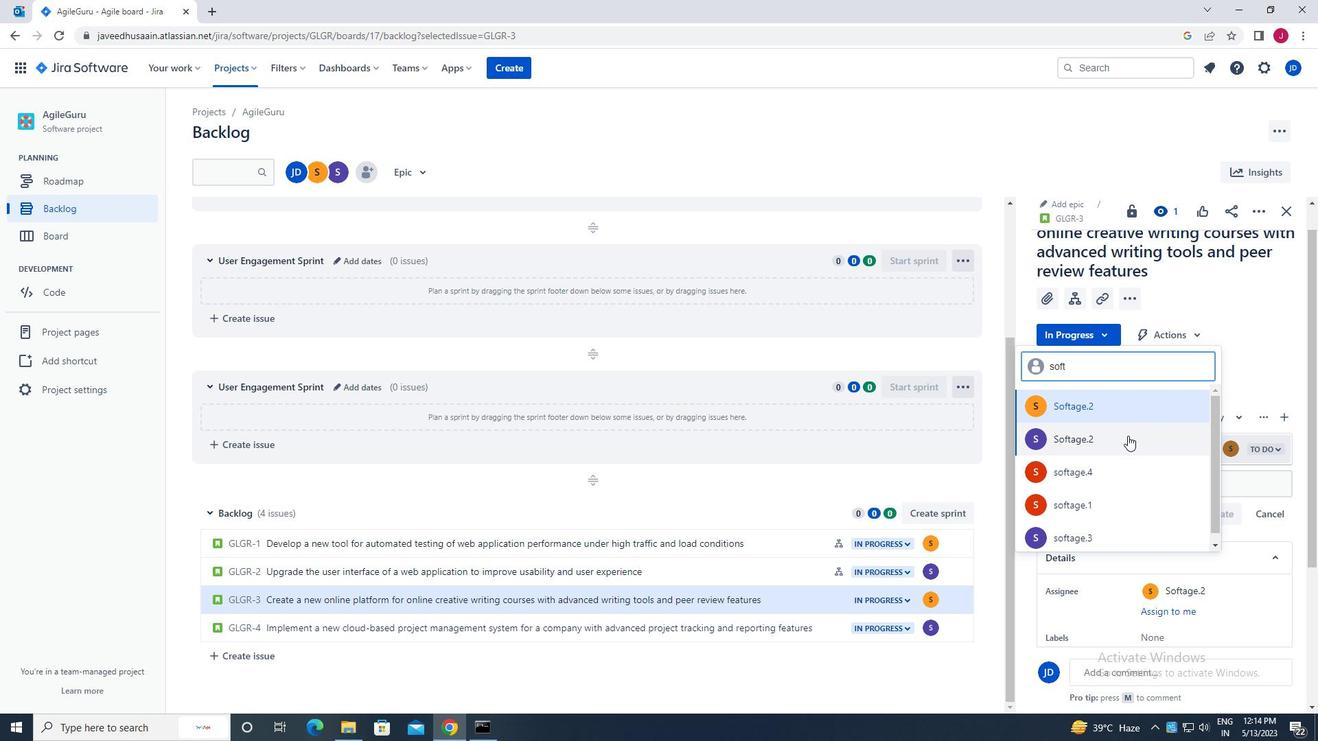 
Action: Mouse pressed left at (1119, 437)
Screenshot: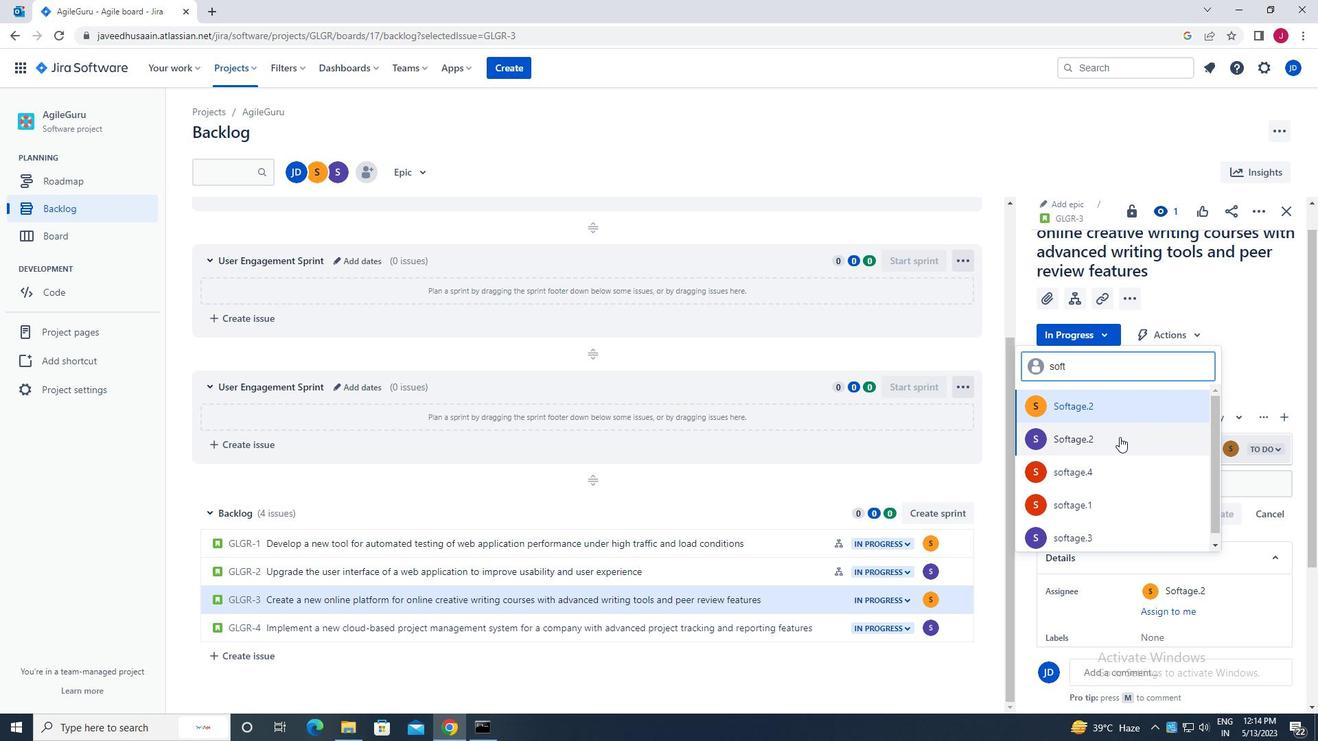 
Action: Mouse moved to (1284, 212)
Screenshot: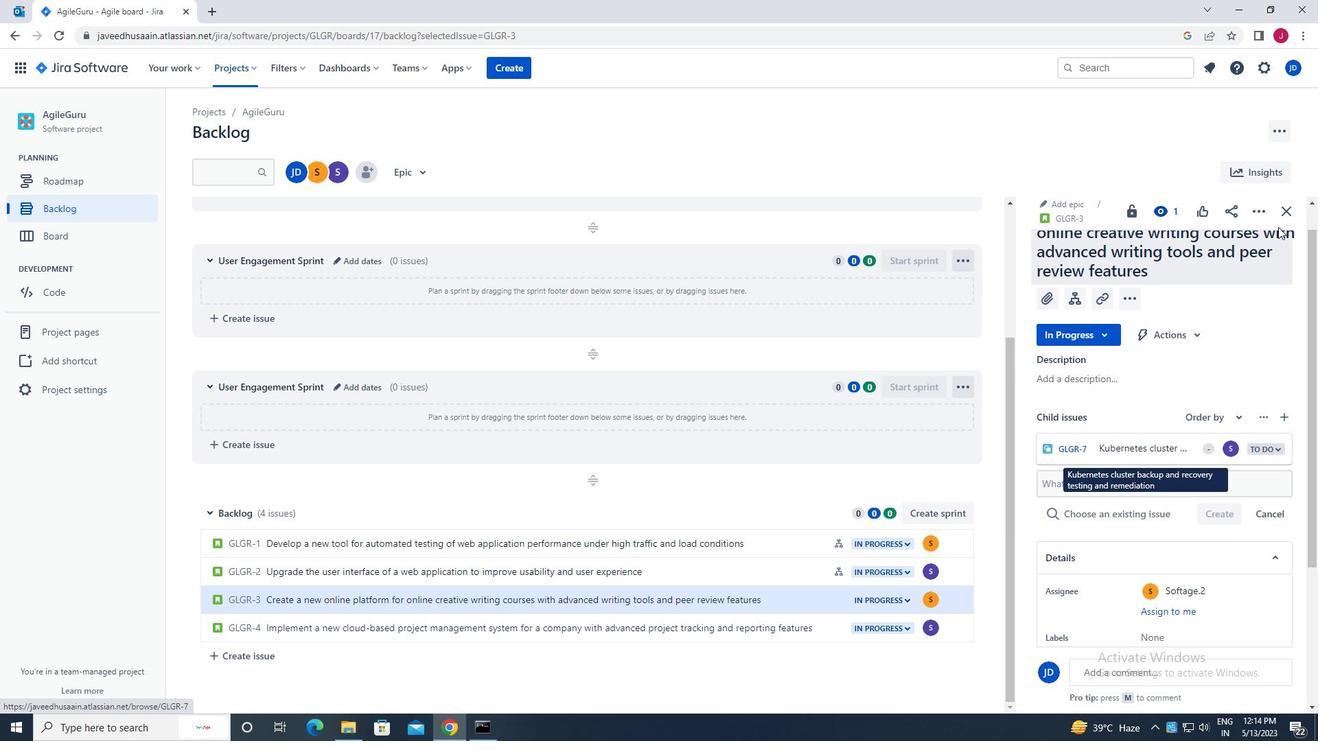 
Action: Mouse pressed left at (1284, 212)
Screenshot: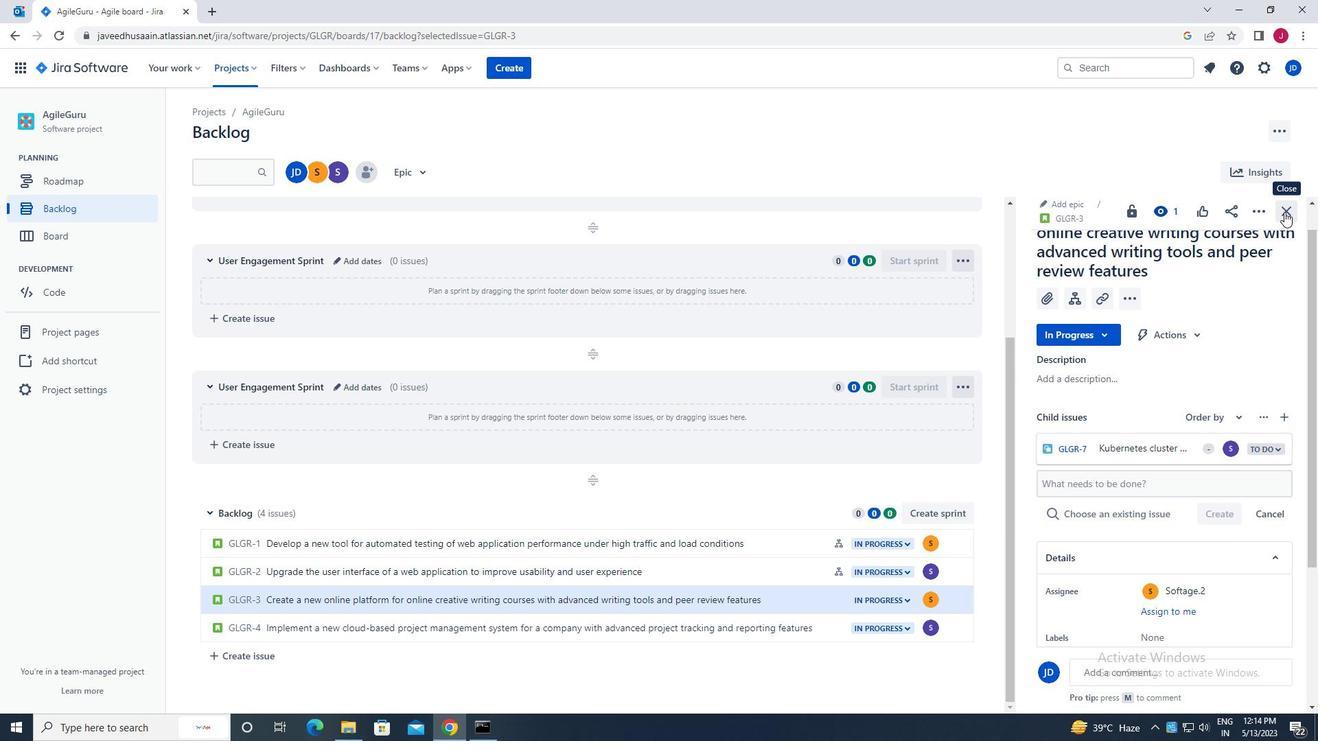 
Action: Mouse moved to (1027, 628)
Screenshot: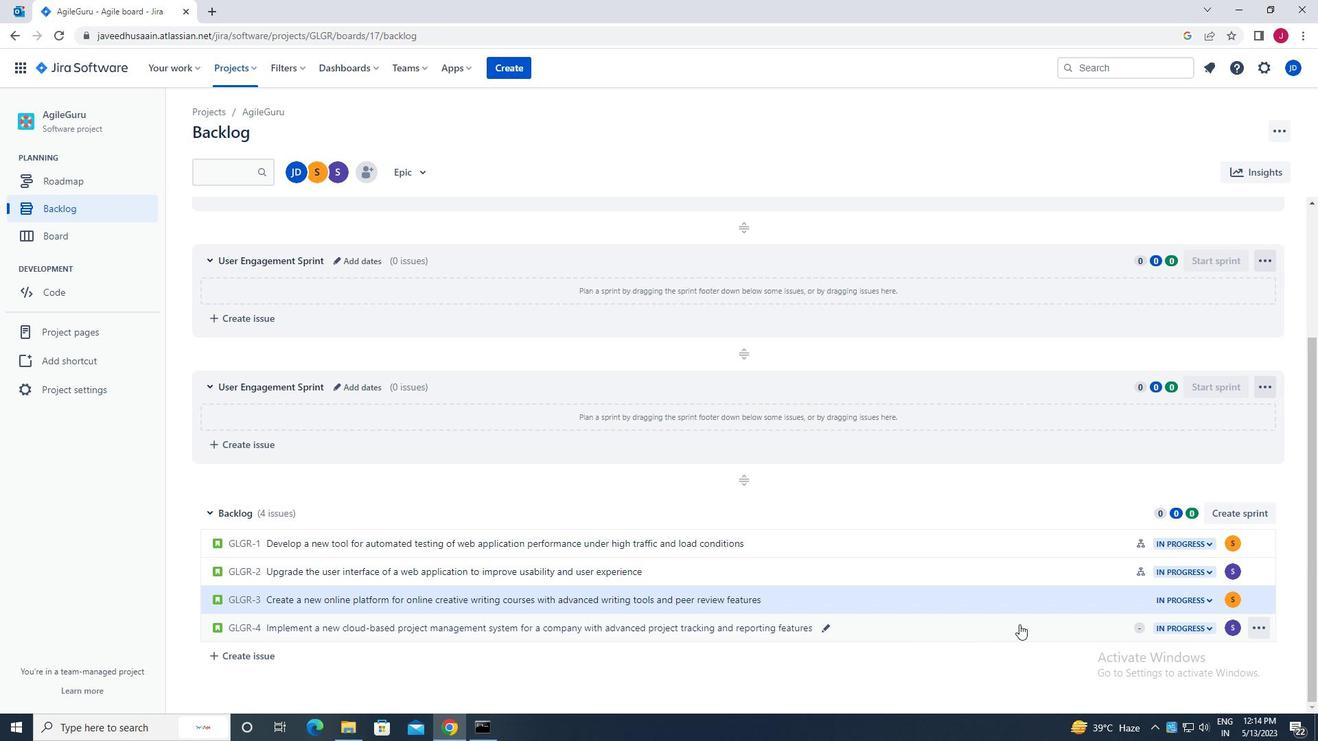 
Action: Mouse pressed left at (1027, 628)
Screenshot: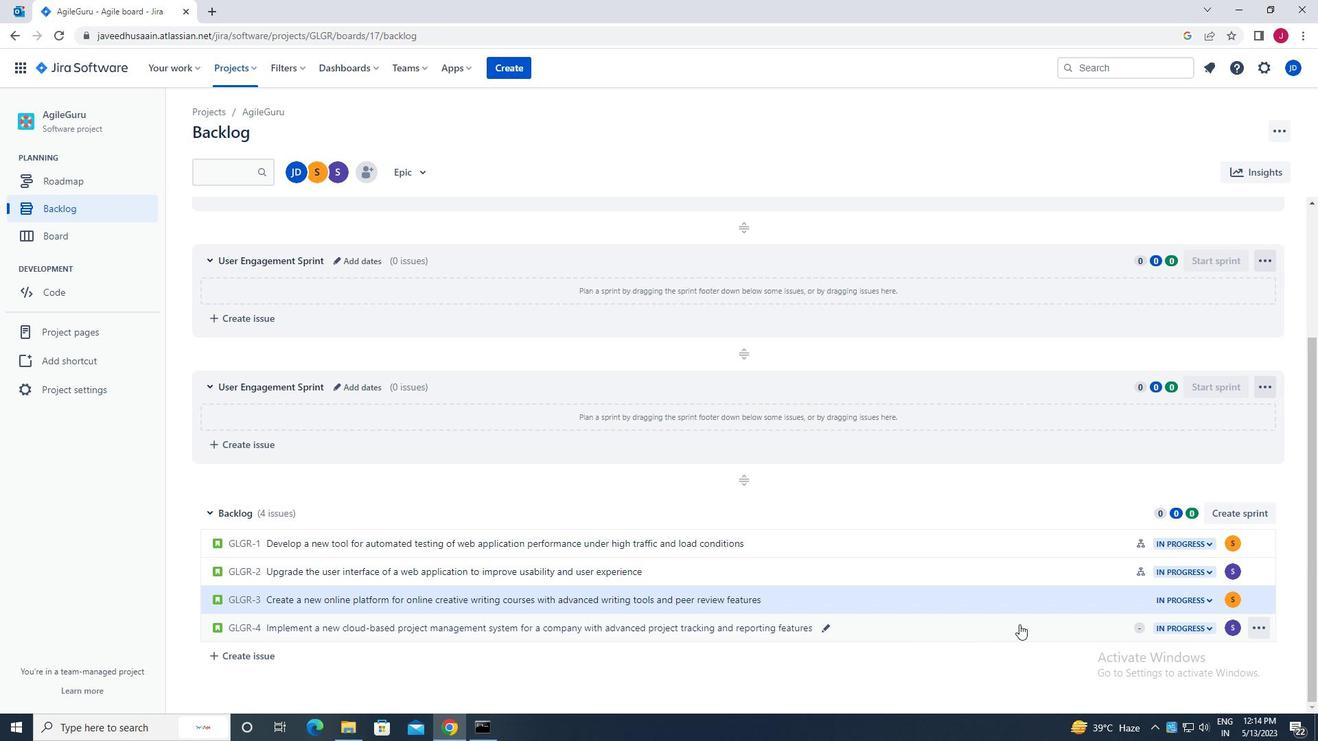 
Action: Mouse moved to (1070, 337)
Screenshot: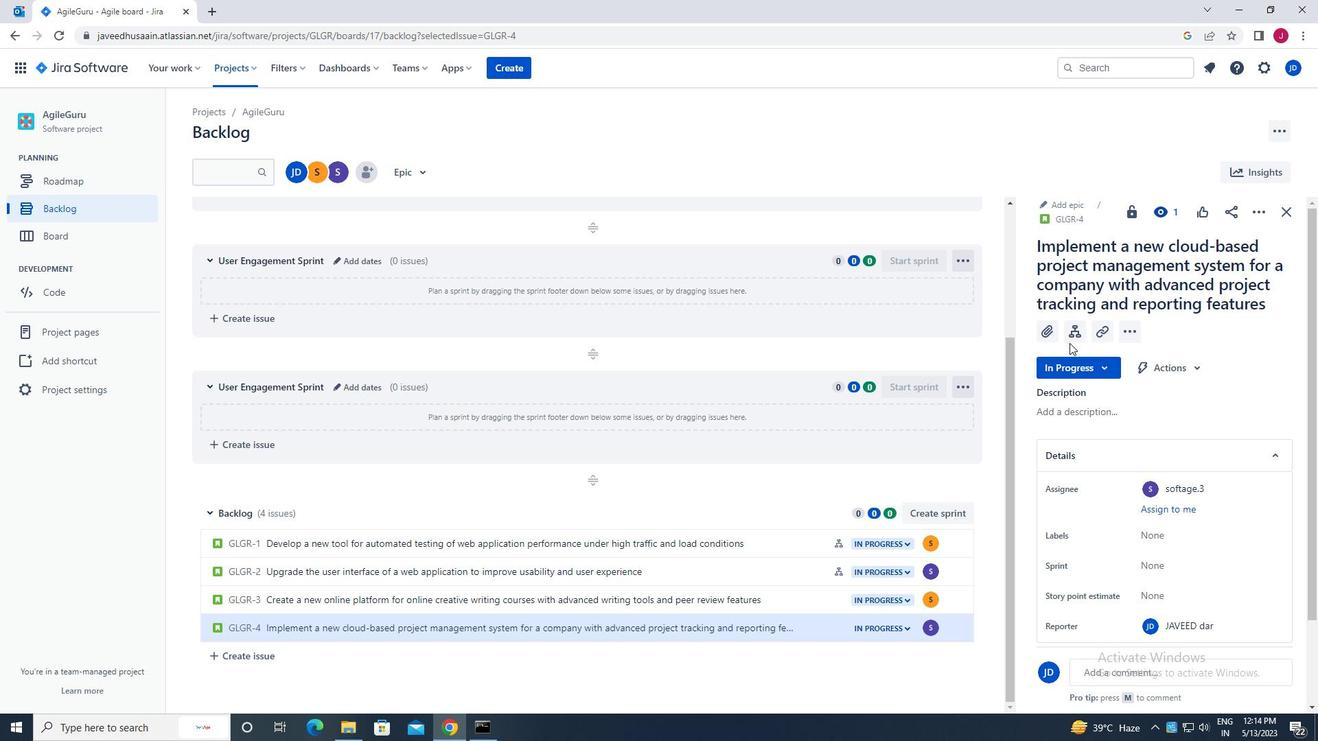 
Action: Mouse pressed left at (1070, 337)
Screenshot: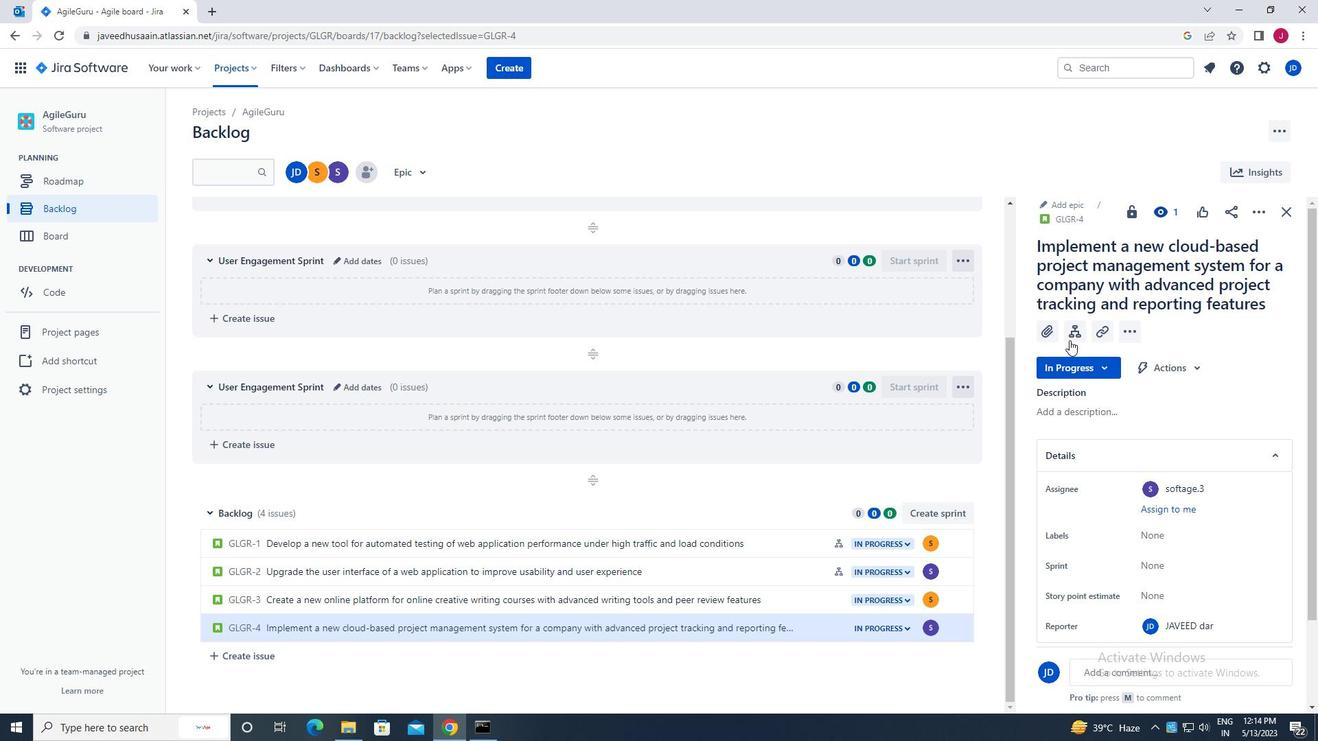 
Action: Mouse moved to (1087, 443)
Screenshot: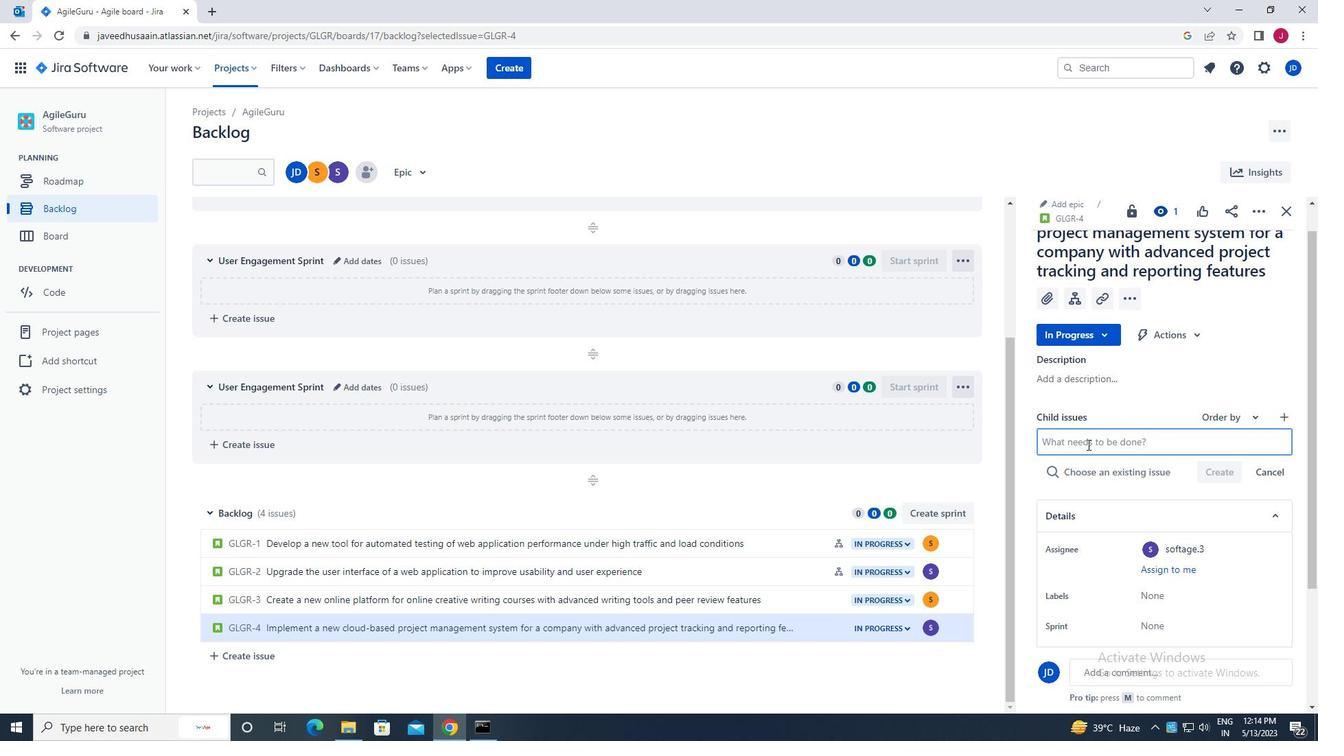
Action: Mouse pressed left at (1087, 443)
Screenshot: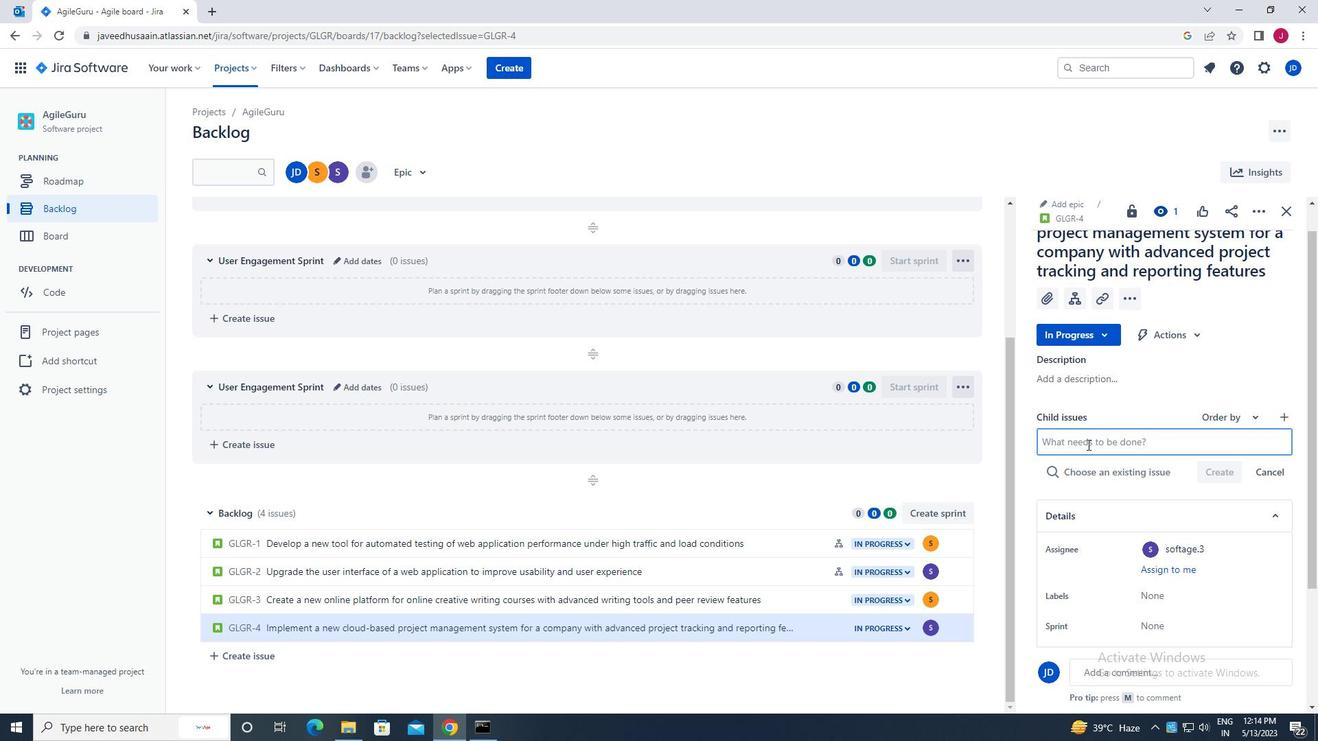 
Action: Mouse moved to (1086, 443)
Screenshot: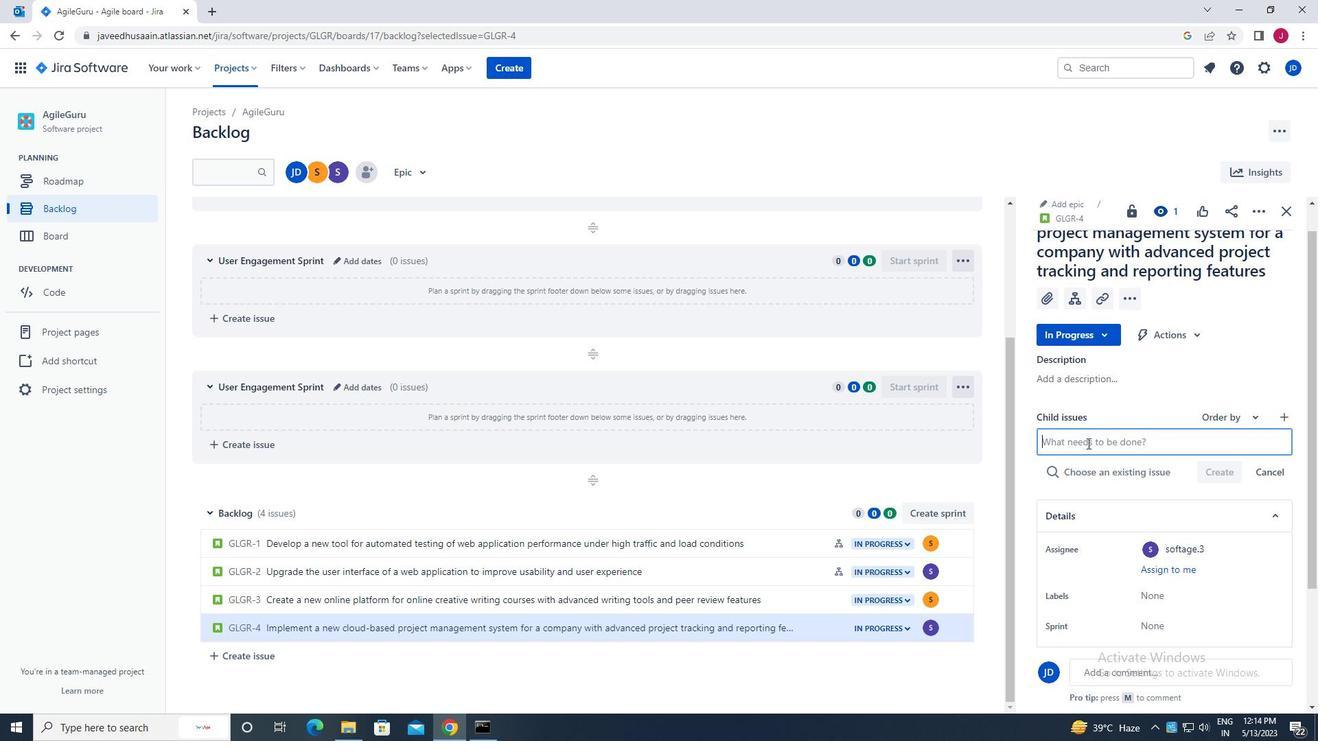 
Action: Key pressed <Key.caps_lock>i<Key.caps_lock>ntegrationwith<Key.space>
Screenshot: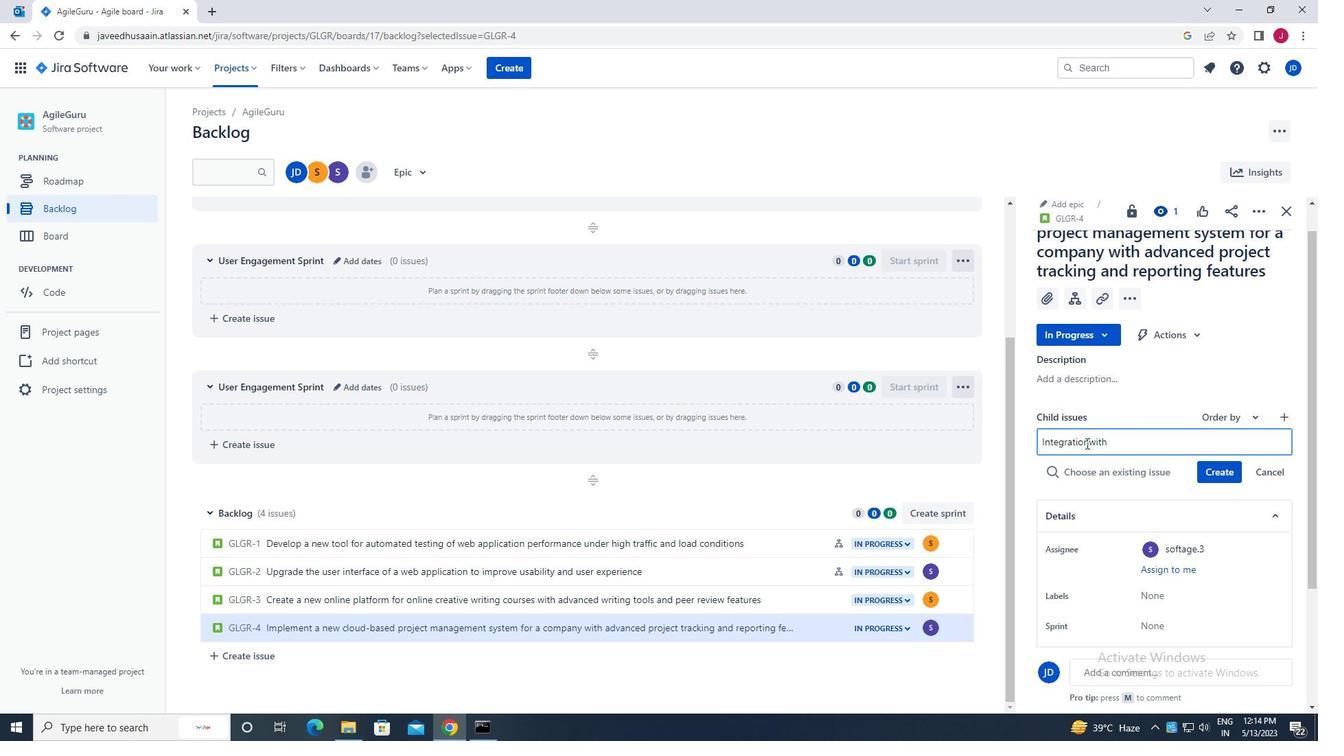 
Action: Mouse moved to (1090, 445)
Screenshot: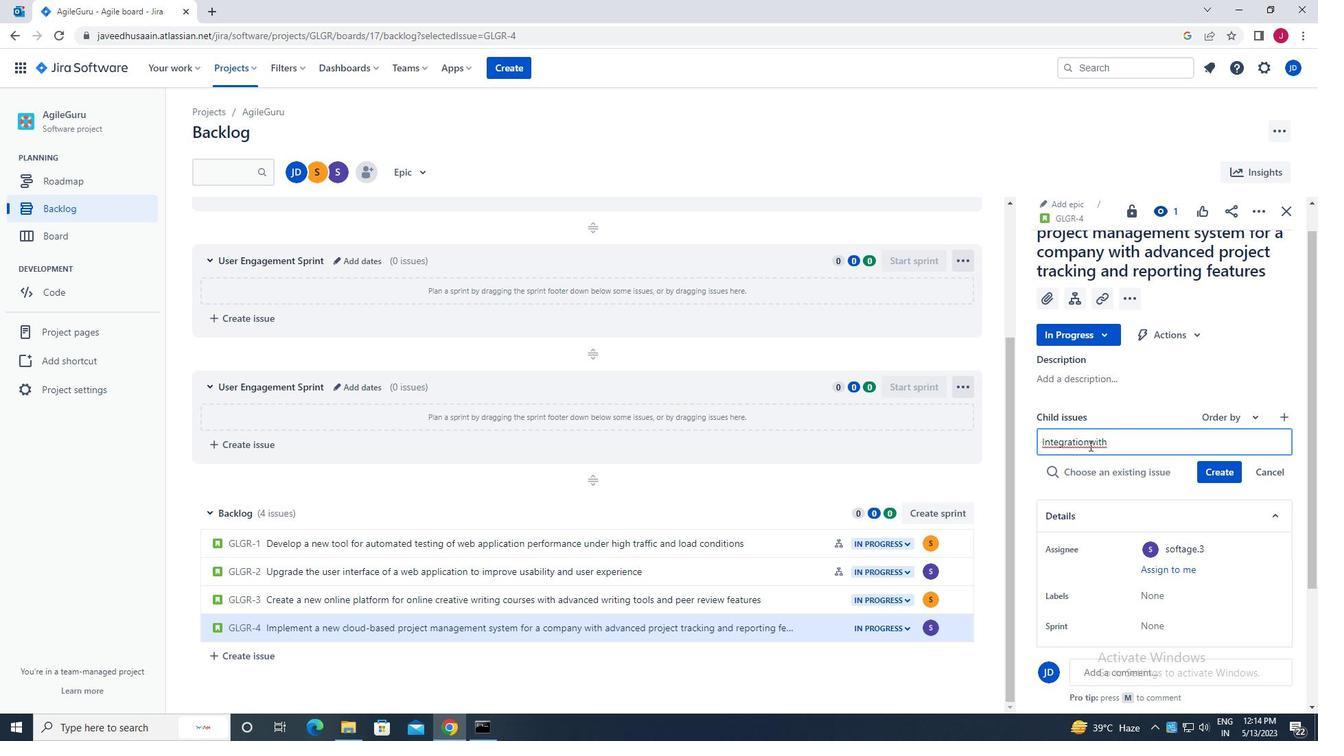 
Action: Mouse pressed left at (1090, 445)
Screenshot: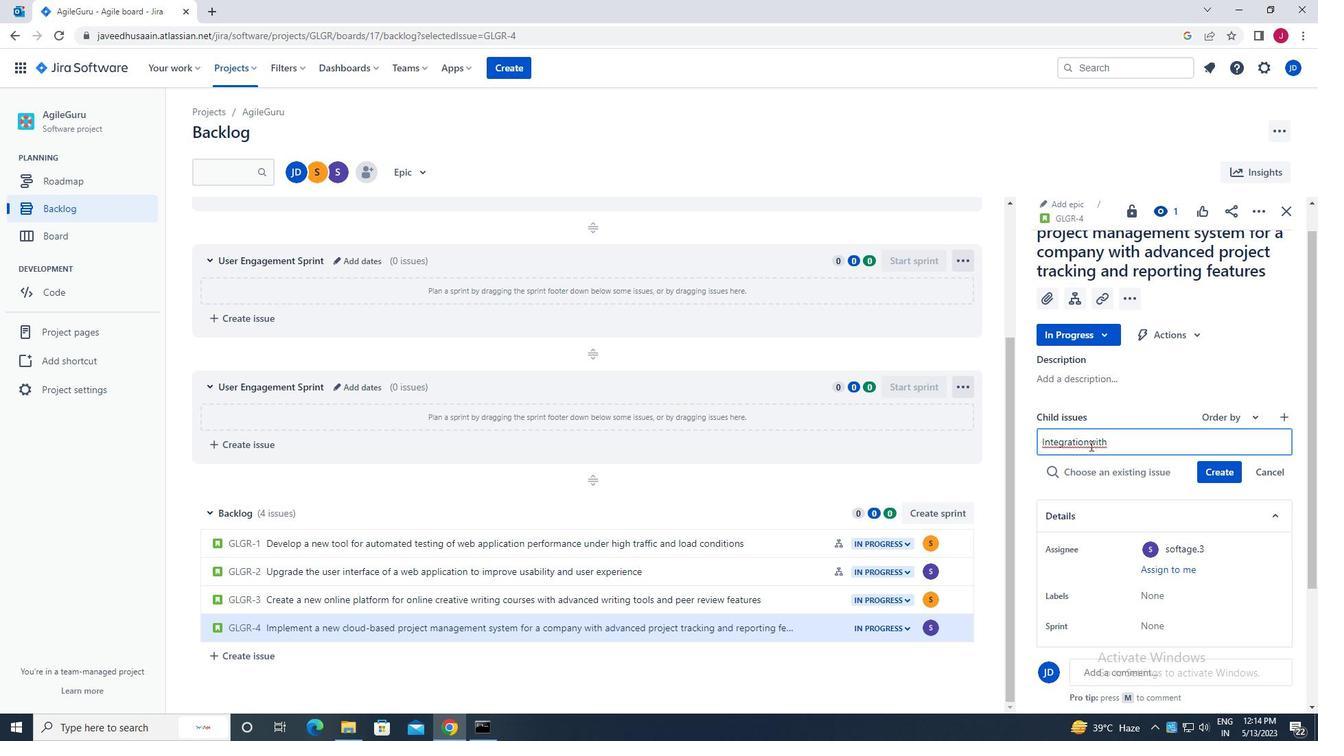 
Action: Mouse moved to (1090, 445)
Screenshot: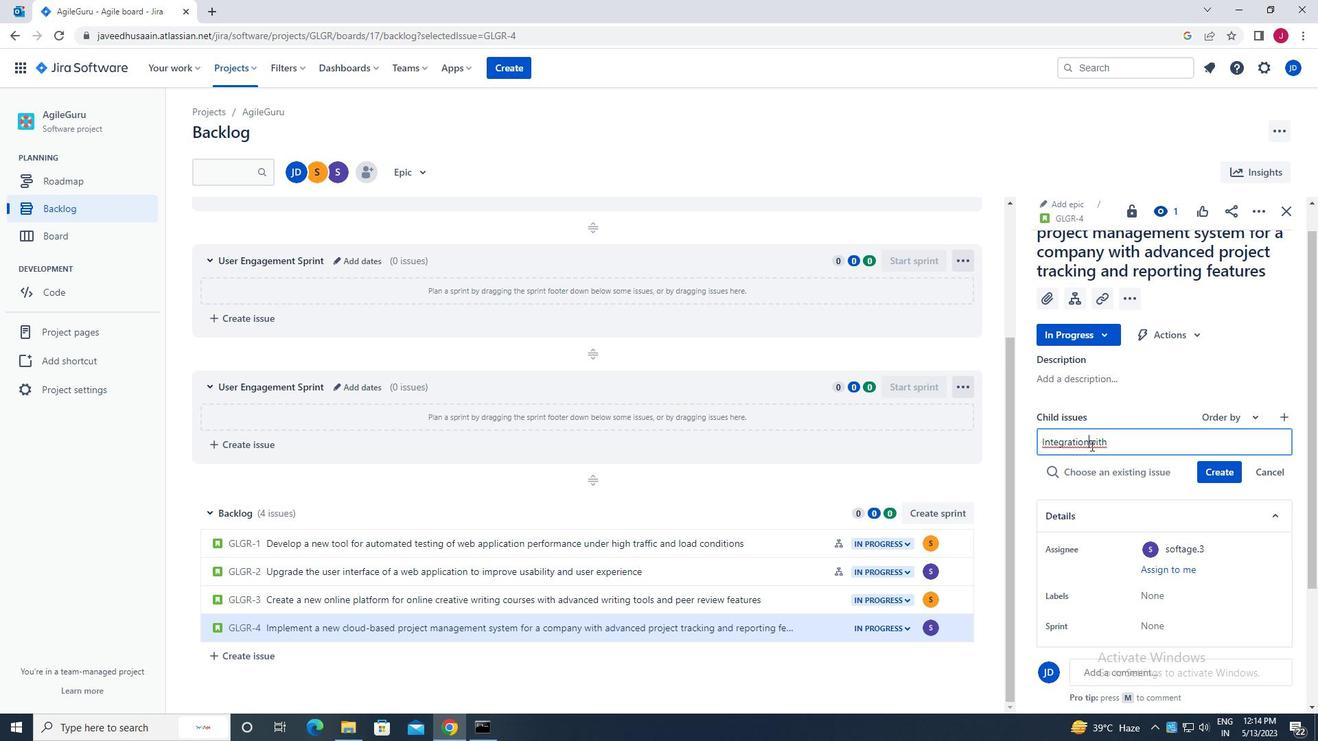 
Action: Key pressed <Key.space>
Screenshot: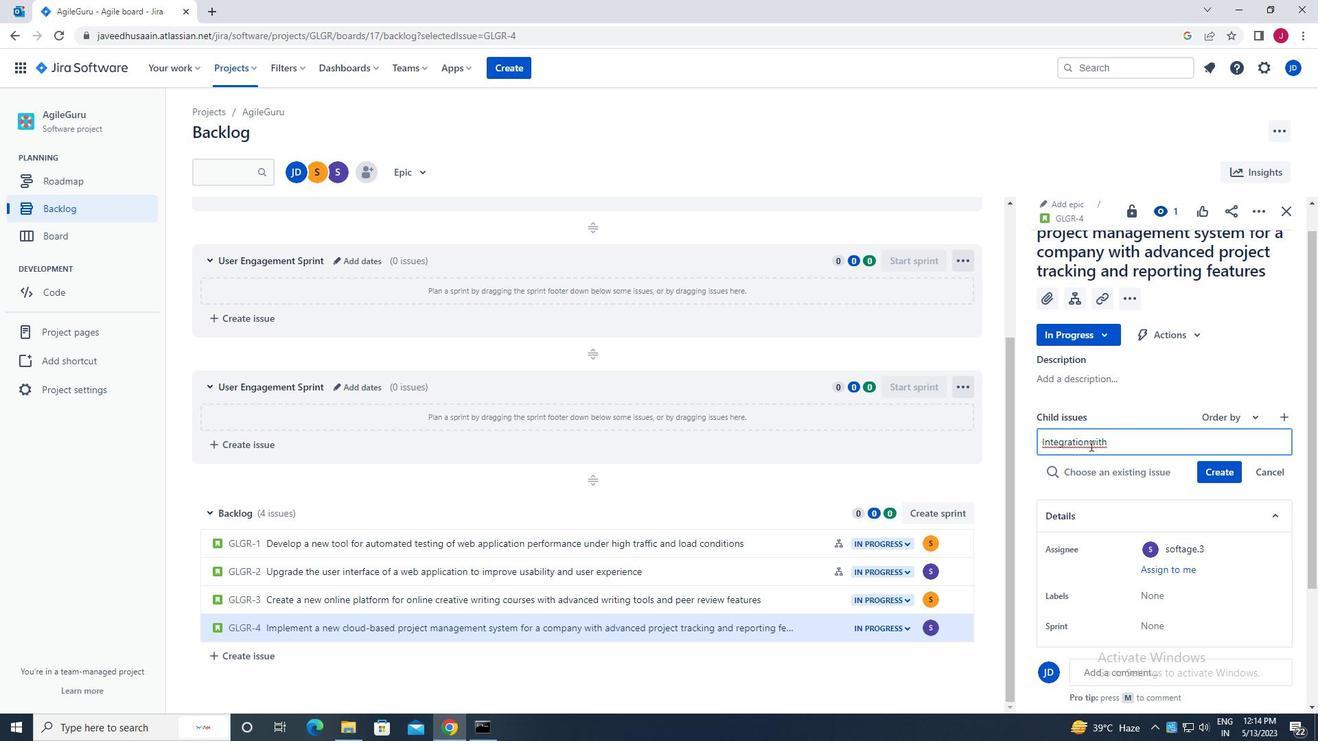 
Action: Mouse moved to (1139, 440)
Screenshot: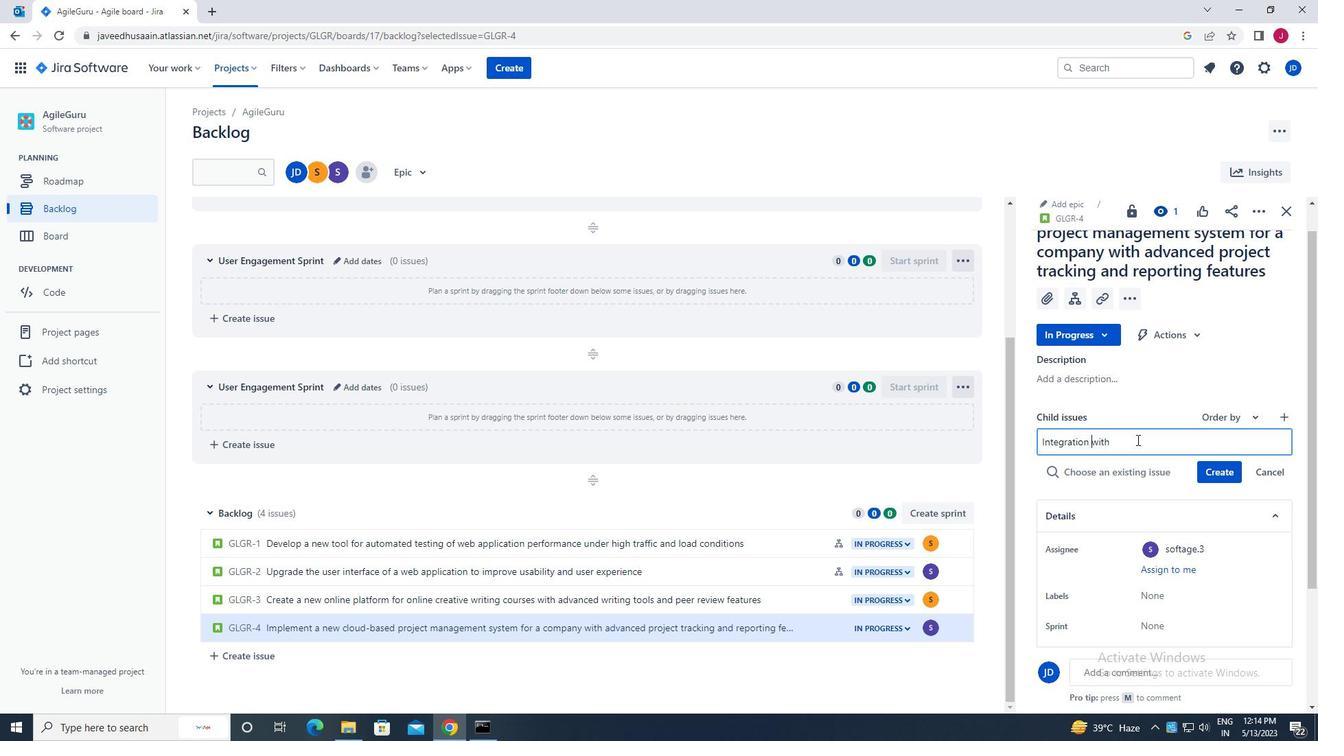 
Action: Mouse pressed left at (1139, 440)
Screenshot: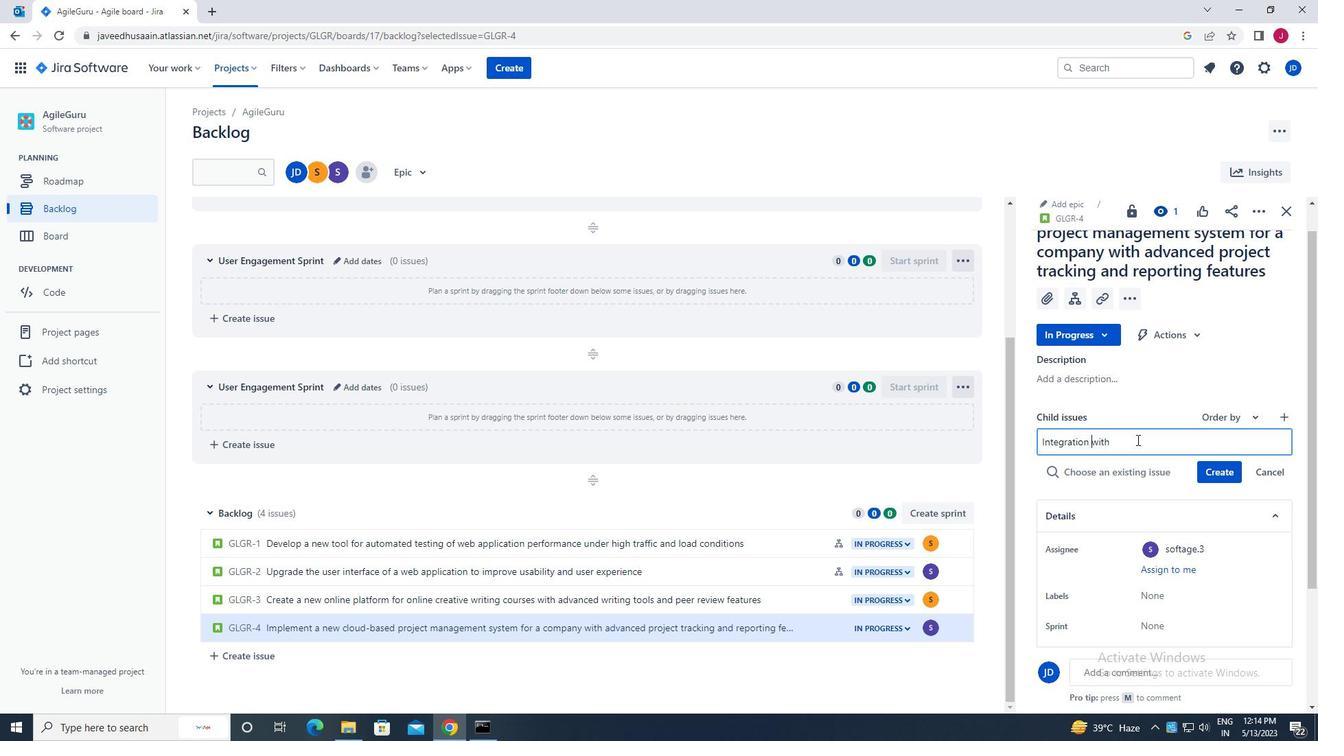 
Action: Mouse moved to (1140, 440)
Screenshot: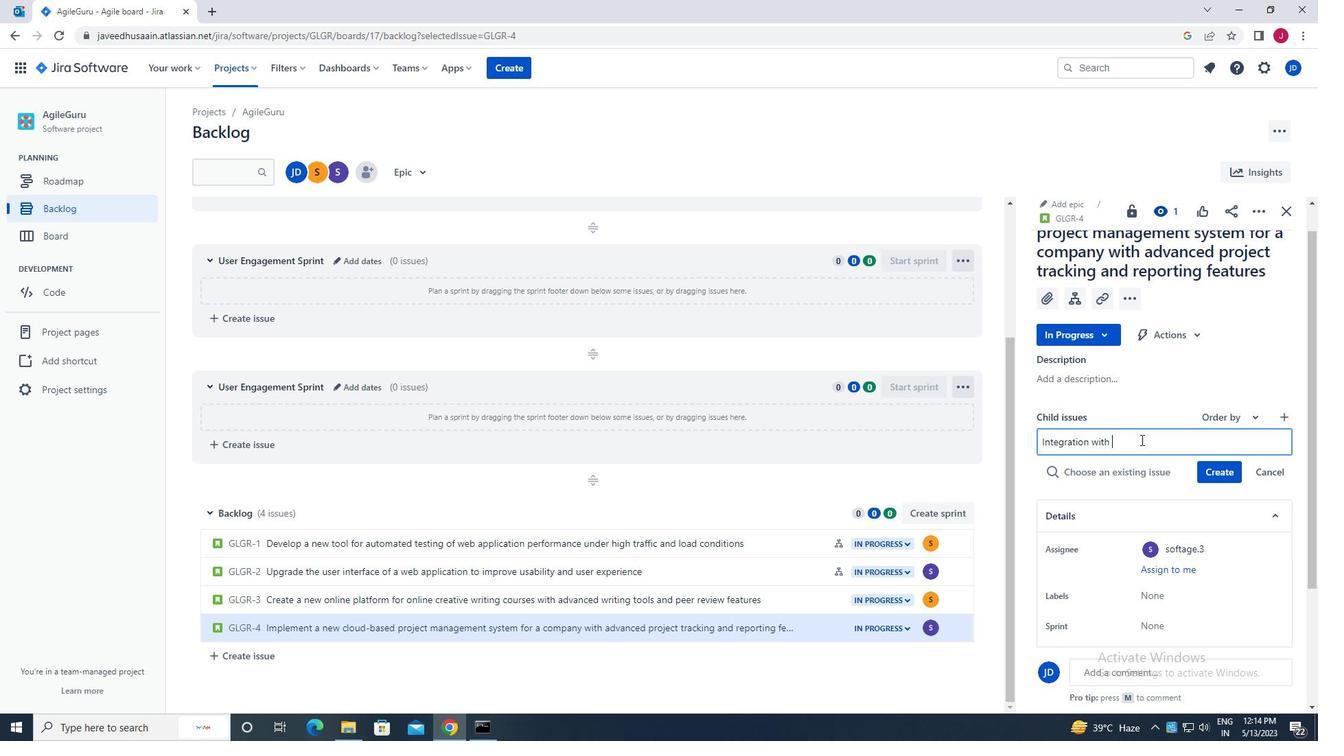 
Action: Key pressed point<Key.space>of<Key.space>sales<Key.space>syster<Key.backspace>m<Key.space><Key.enter>
Screenshot: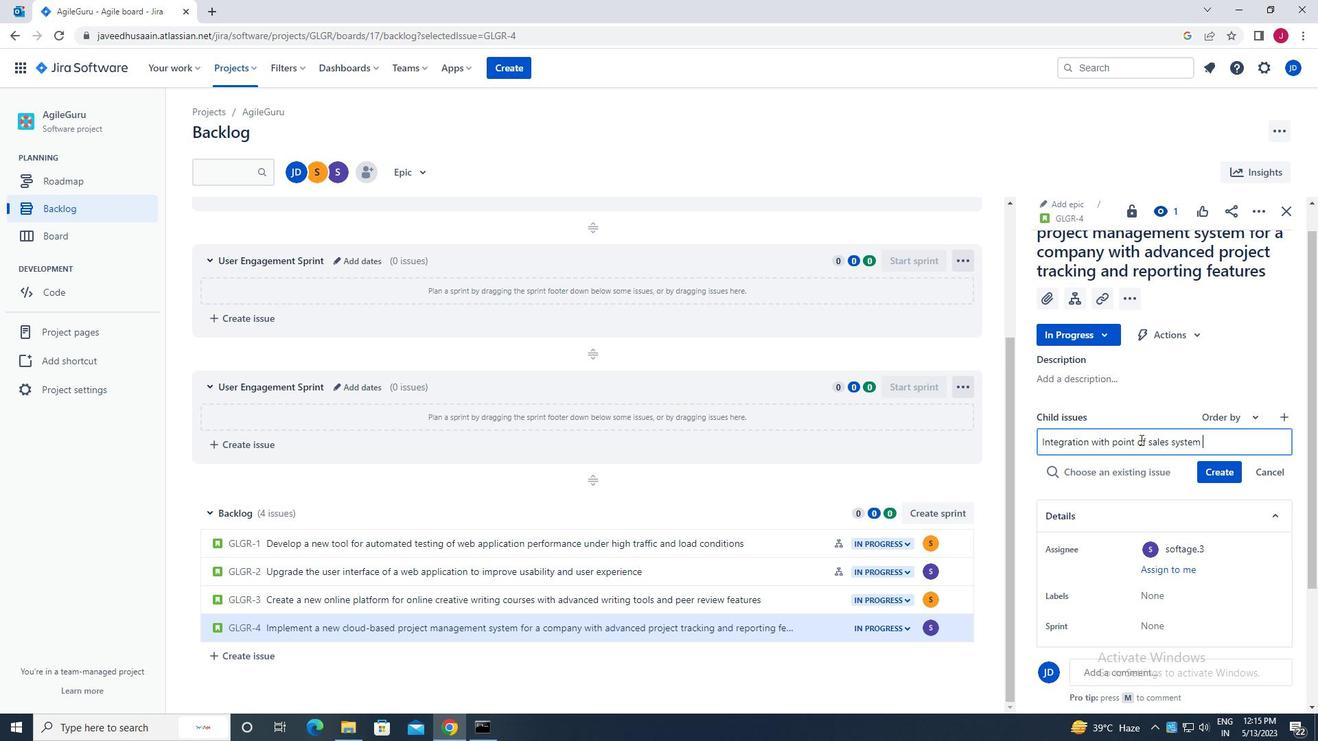 
Action: Mouse moved to (1233, 447)
Screenshot: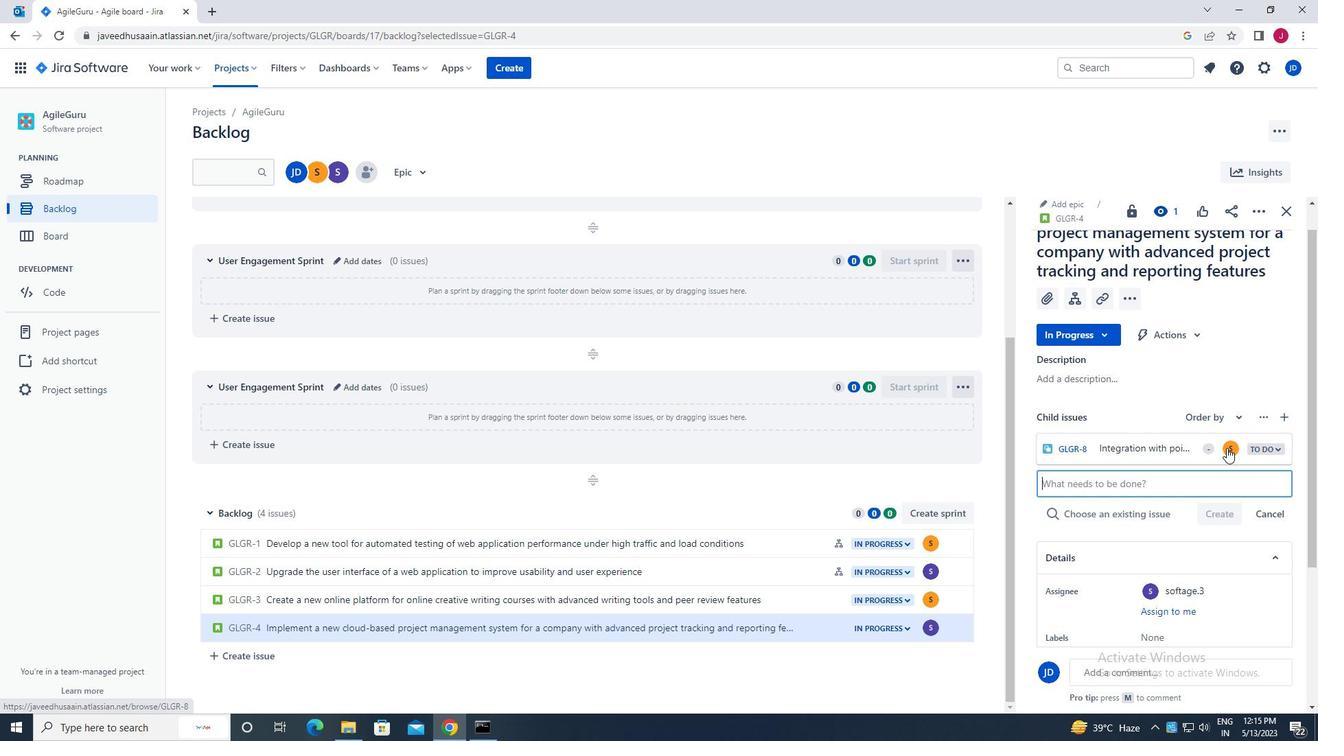 
Action: Mouse pressed left at (1233, 447)
Screenshot: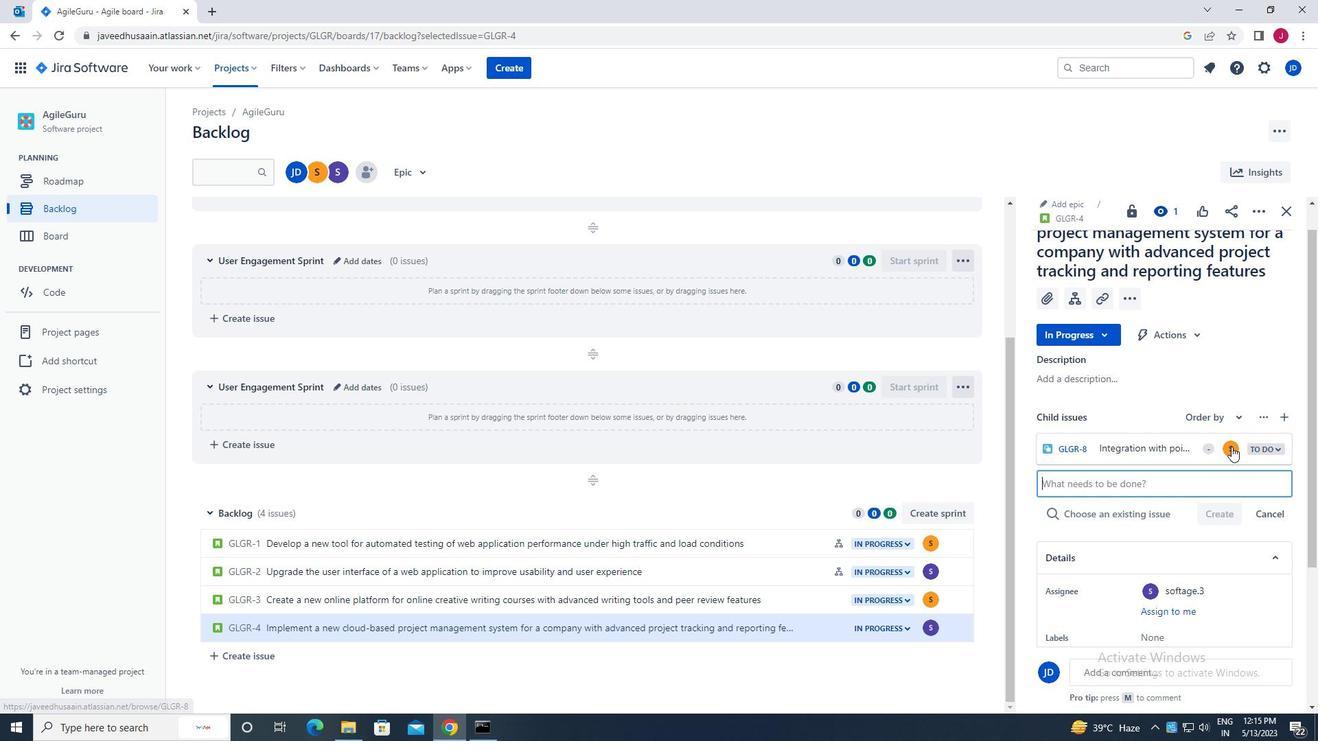 
Action: Mouse moved to (1118, 362)
Screenshot: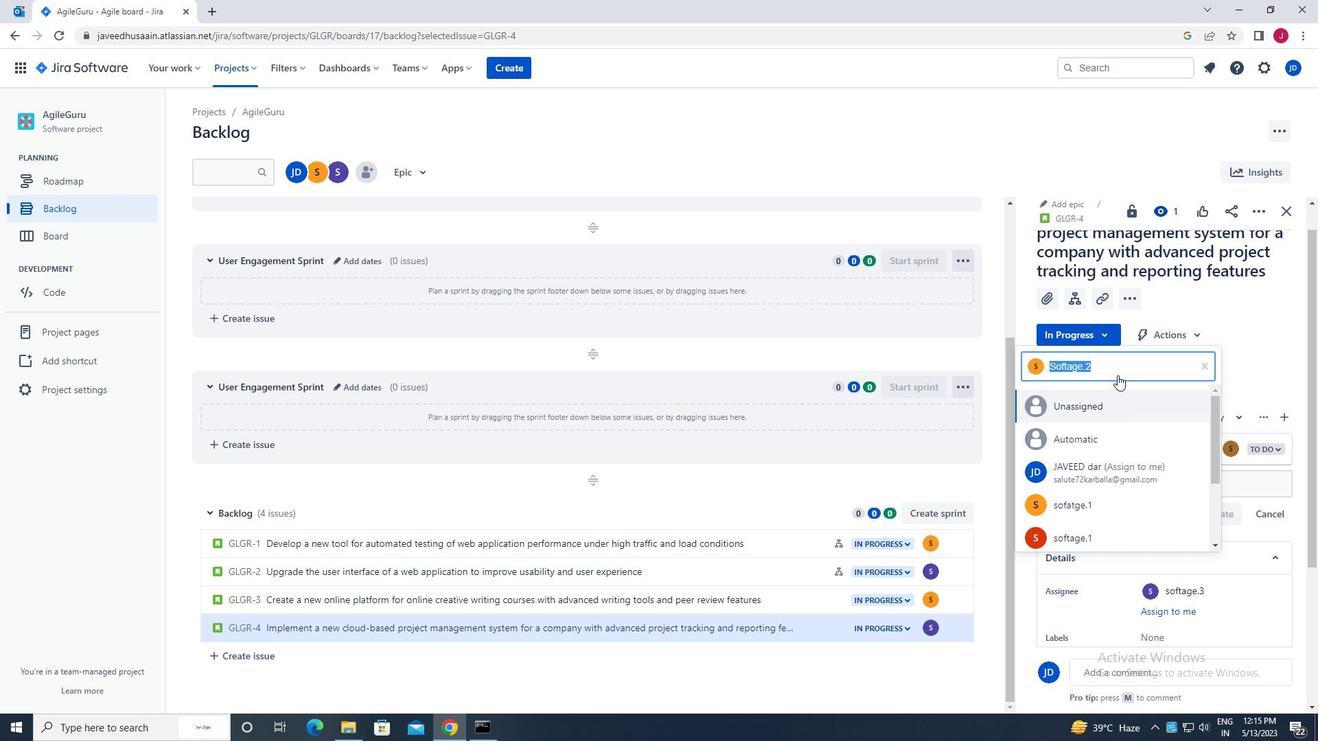 
Action: Key pressed soft
Screenshot: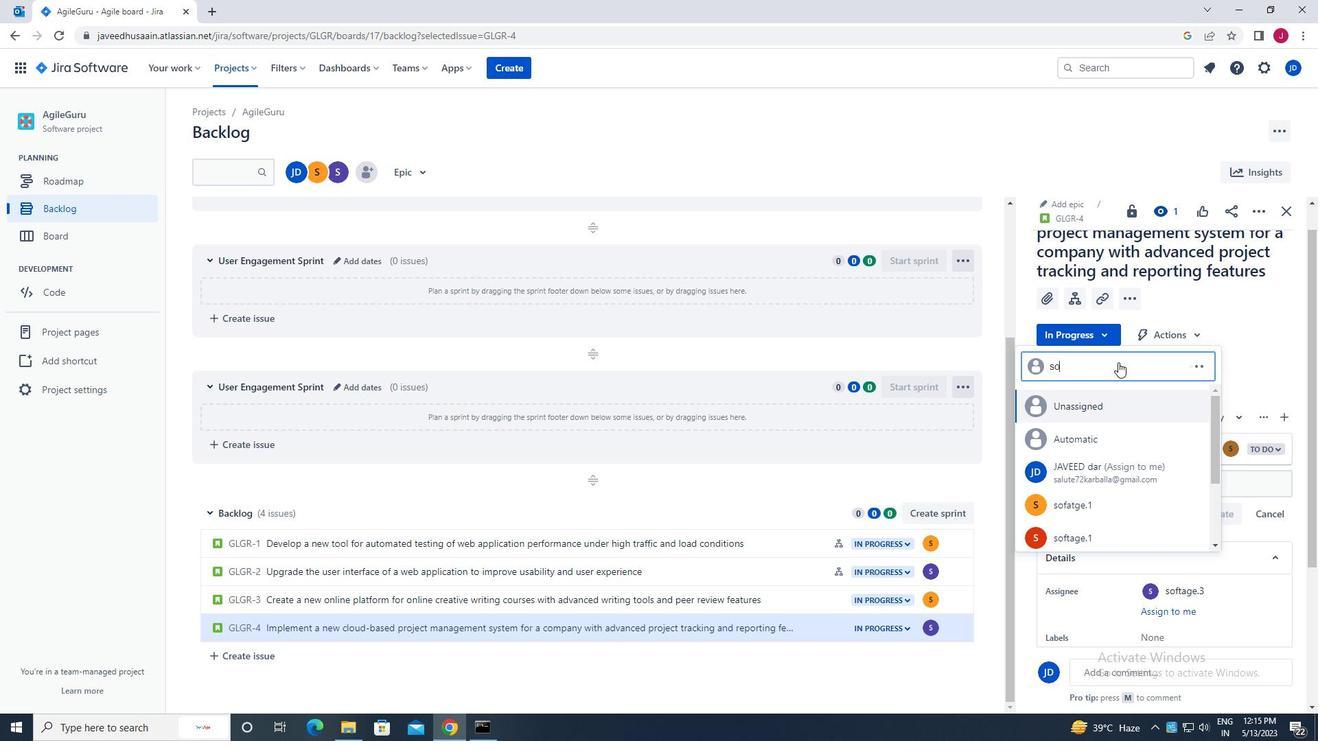 
Action: Mouse moved to (1093, 514)
Screenshot: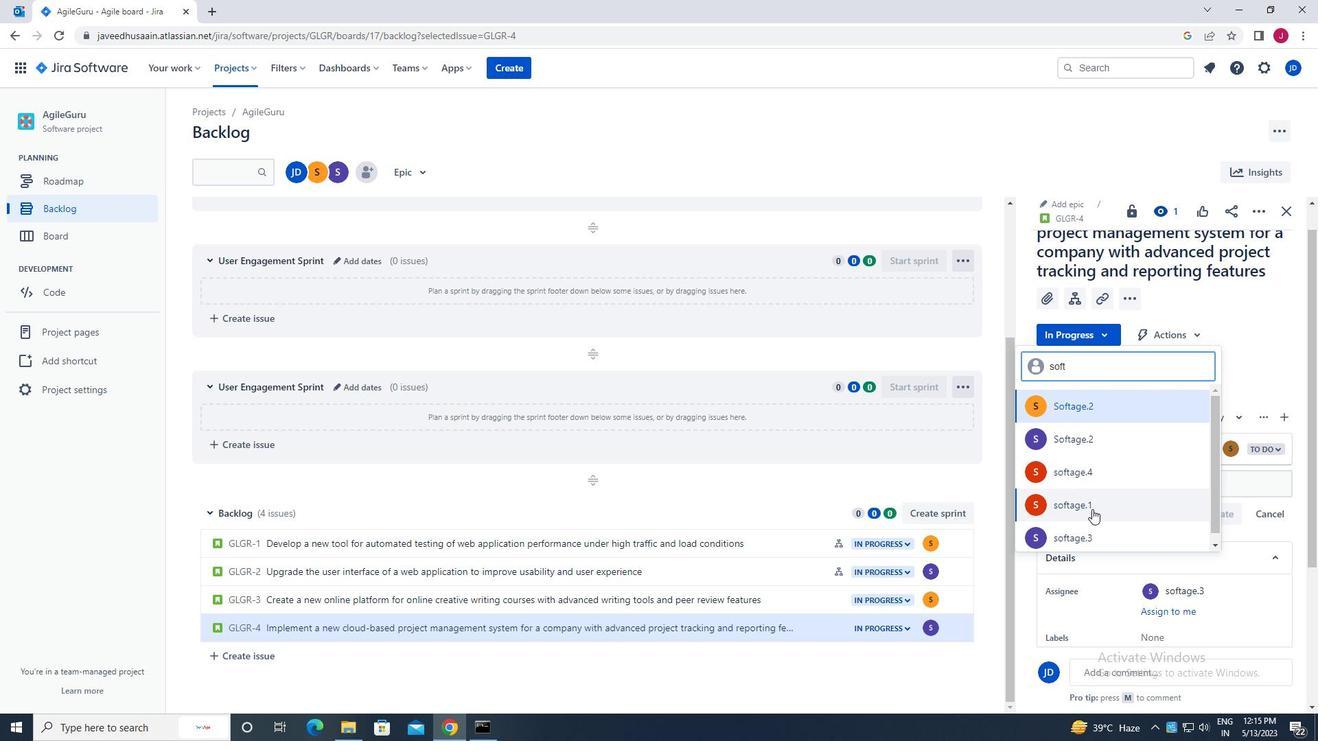 
Action: Mouse scrolled (1093, 513) with delta (0, 0)
Screenshot: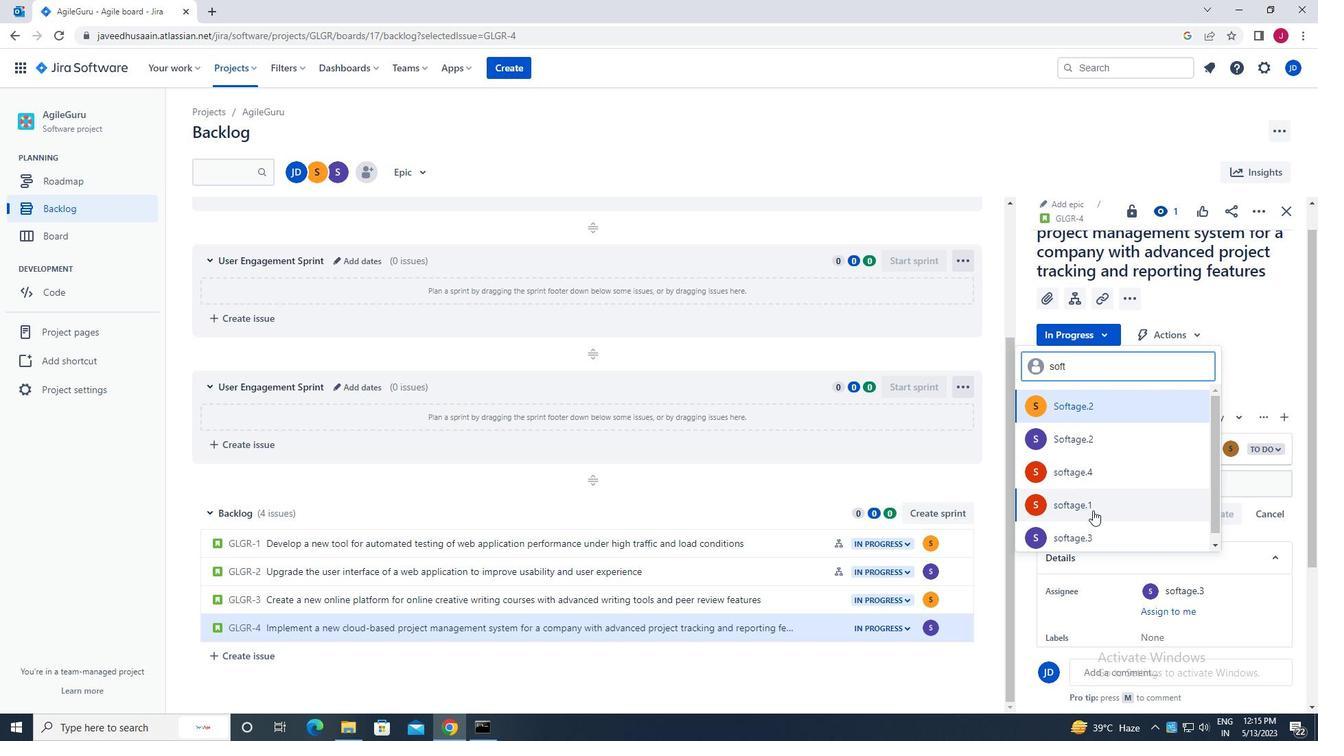 
Action: Mouse scrolled (1093, 513) with delta (0, 0)
Screenshot: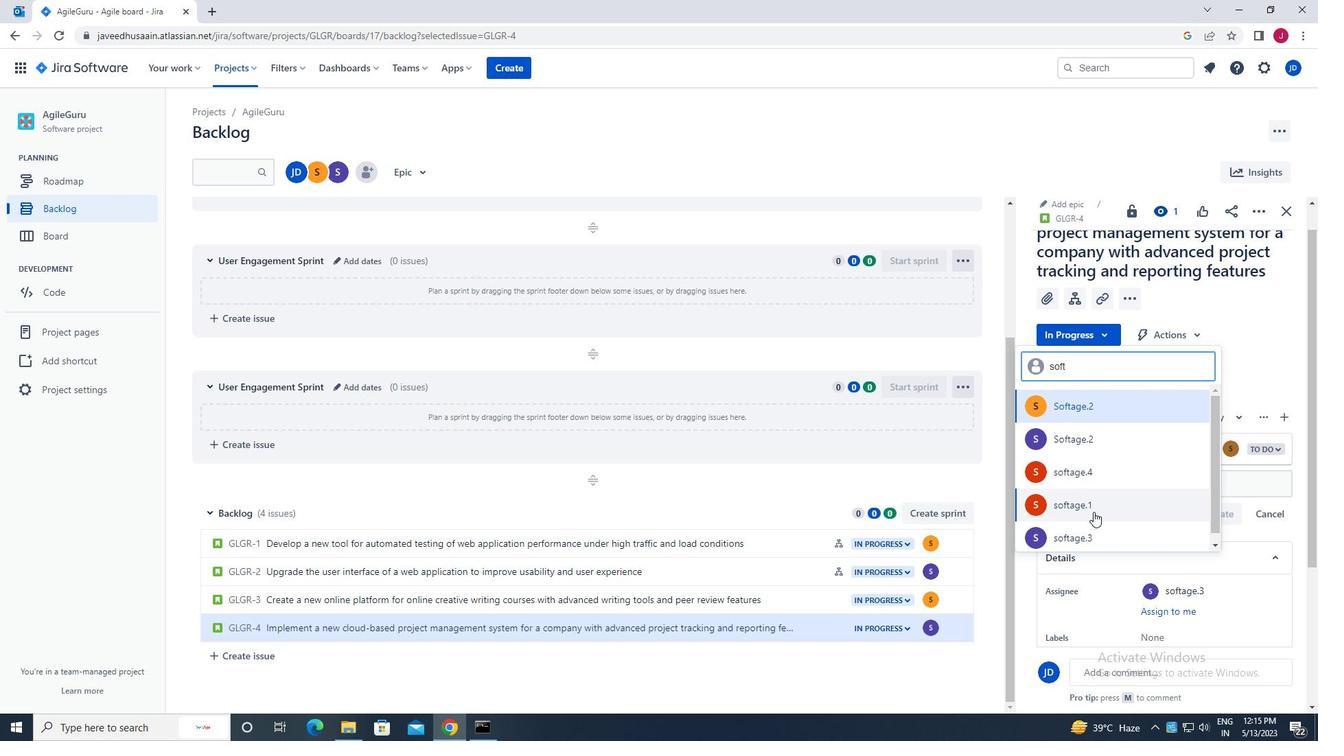 
Action: Mouse moved to (1095, 527)
Screenshot: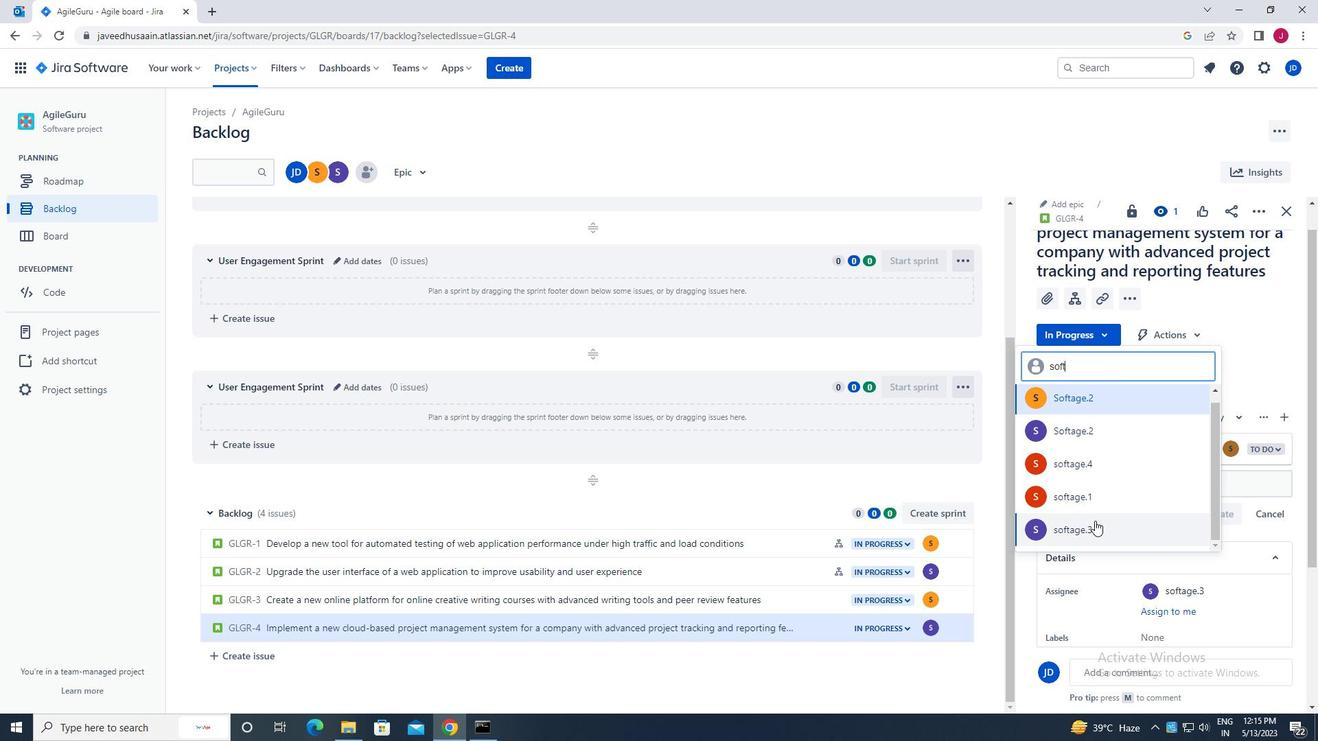 
Action: Mouse pressed left at (1095, 527)
Screenshot: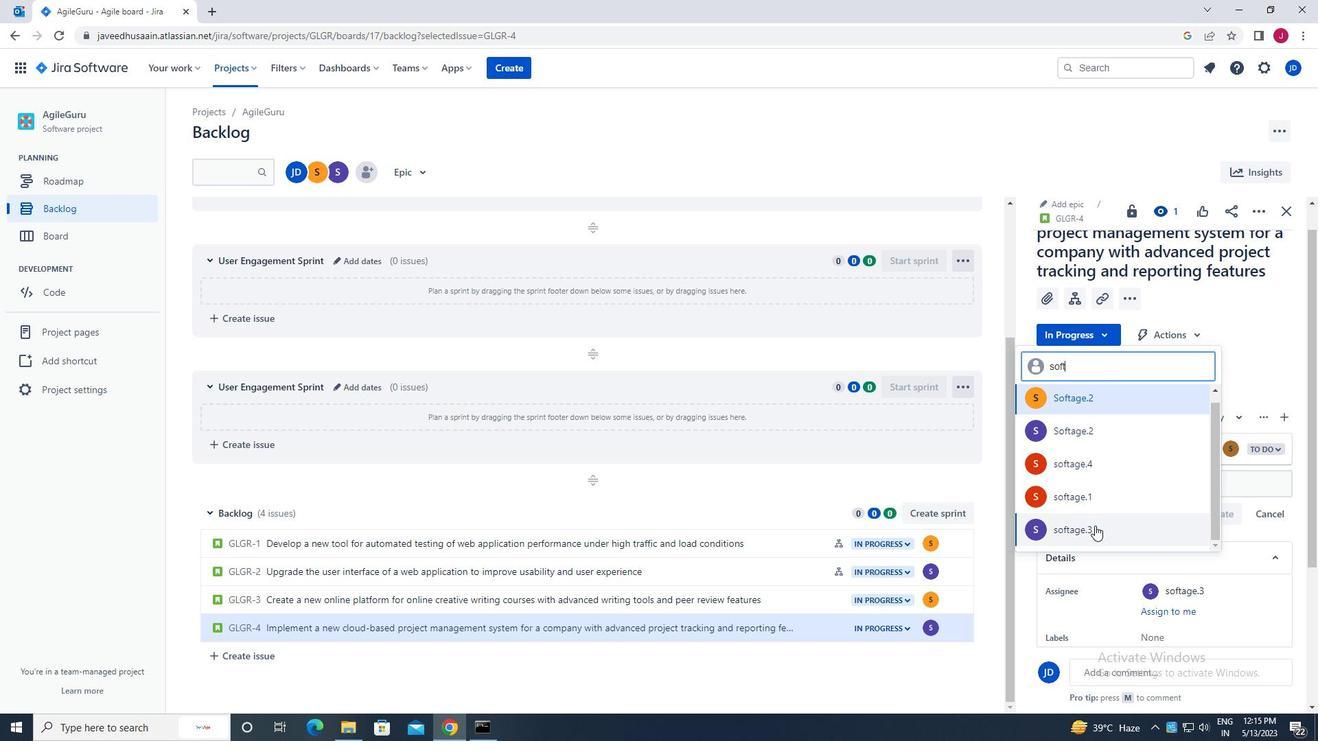 
Action: Mouse moved to (1283, 213)
Screenshot: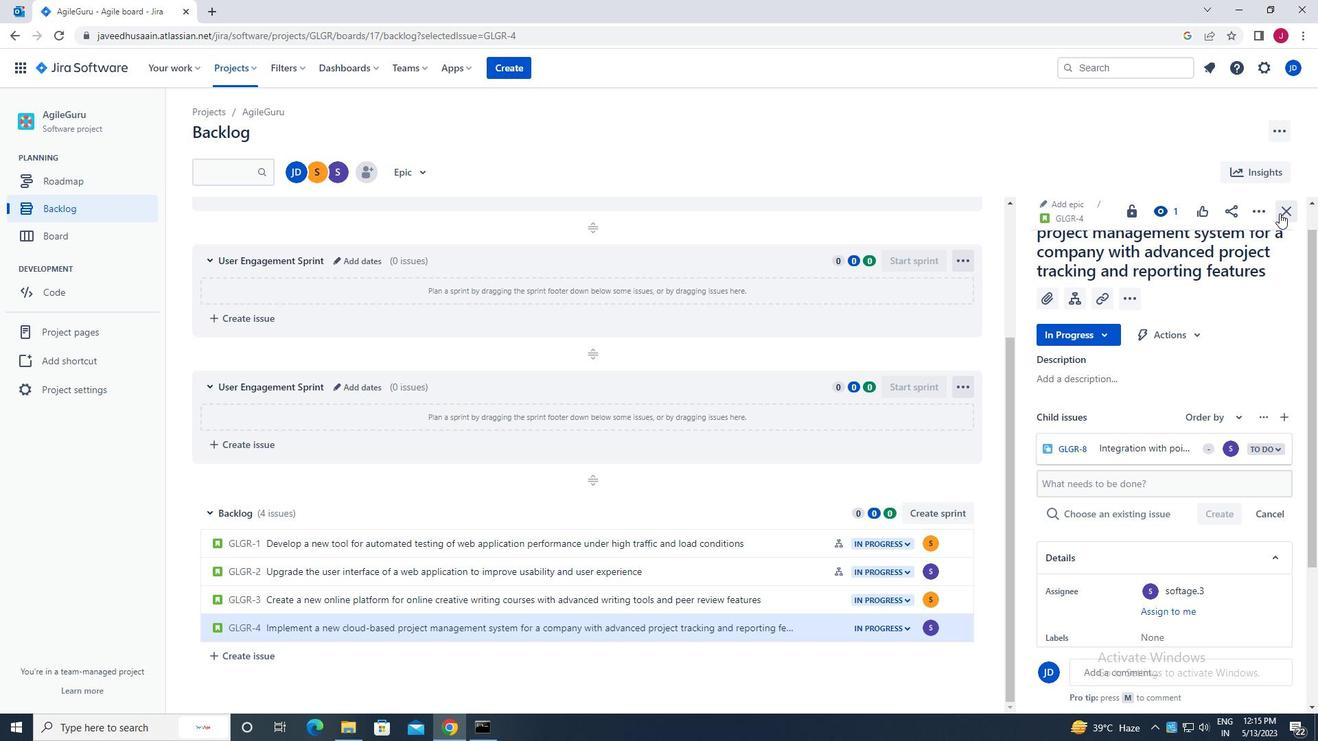 
Action: Mouse pressed left at (1283, 213)
Screenshot: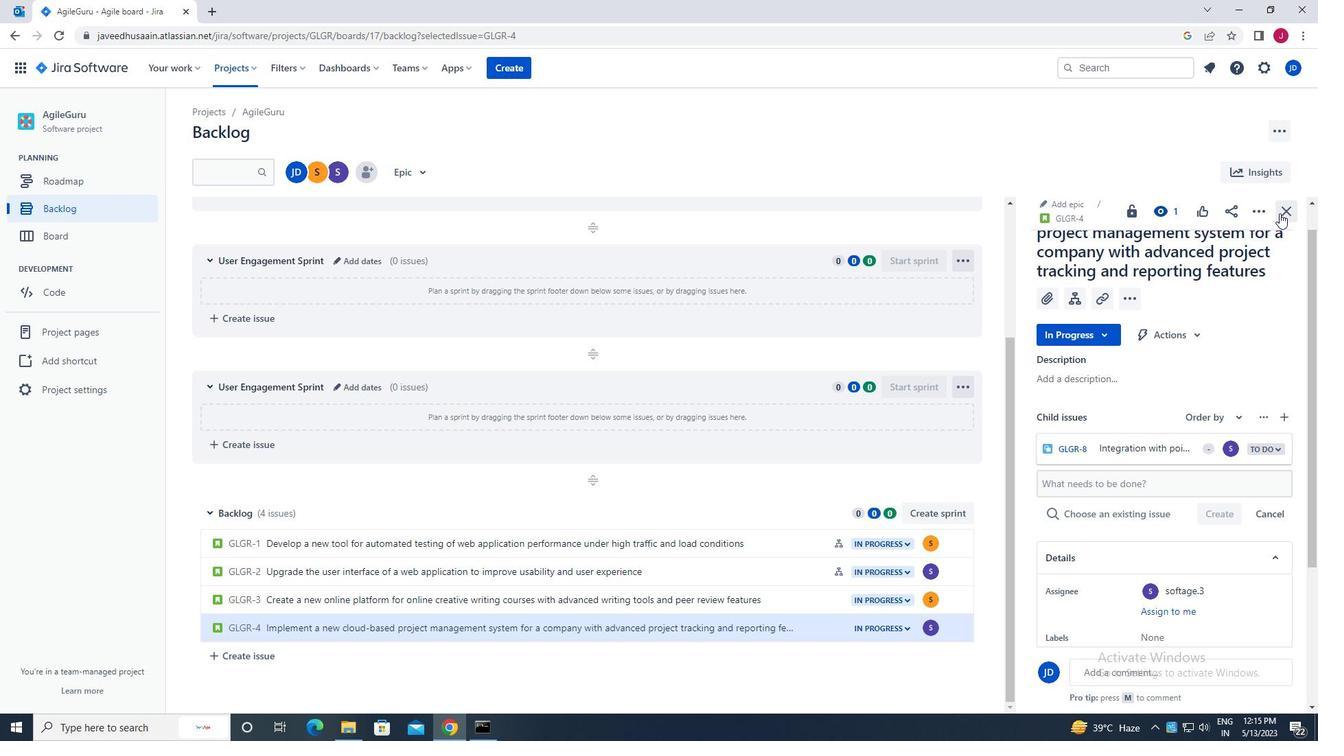 
Action: Mouse moved to (1281, 216)
Screenshot: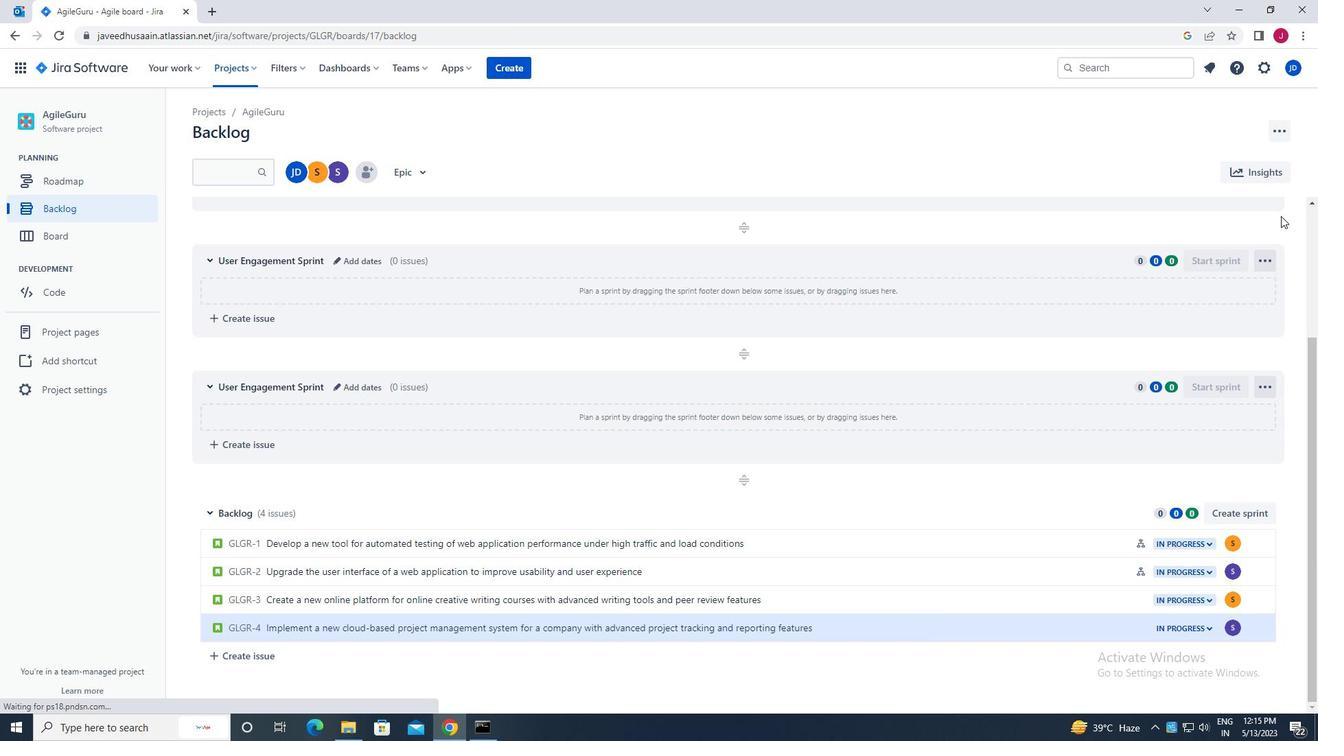 
